Task: Create new Company, with domain: 'oxford.ac.uk' and type: 'Vendor'. Add new contact for this company, with mail Id: 'Vaani18Cox@oxford.ac.uk', First Name: Vaani, Last name:  Cox, Job Title: 'IT Project Manager', Phone Number: '(512) 555-5683'. Change life cycle stage to  Lead and lead status to  In Progress. Logged in from softage.4@softage.net
Action: Mouse moved to (97, 63)
Screenshot: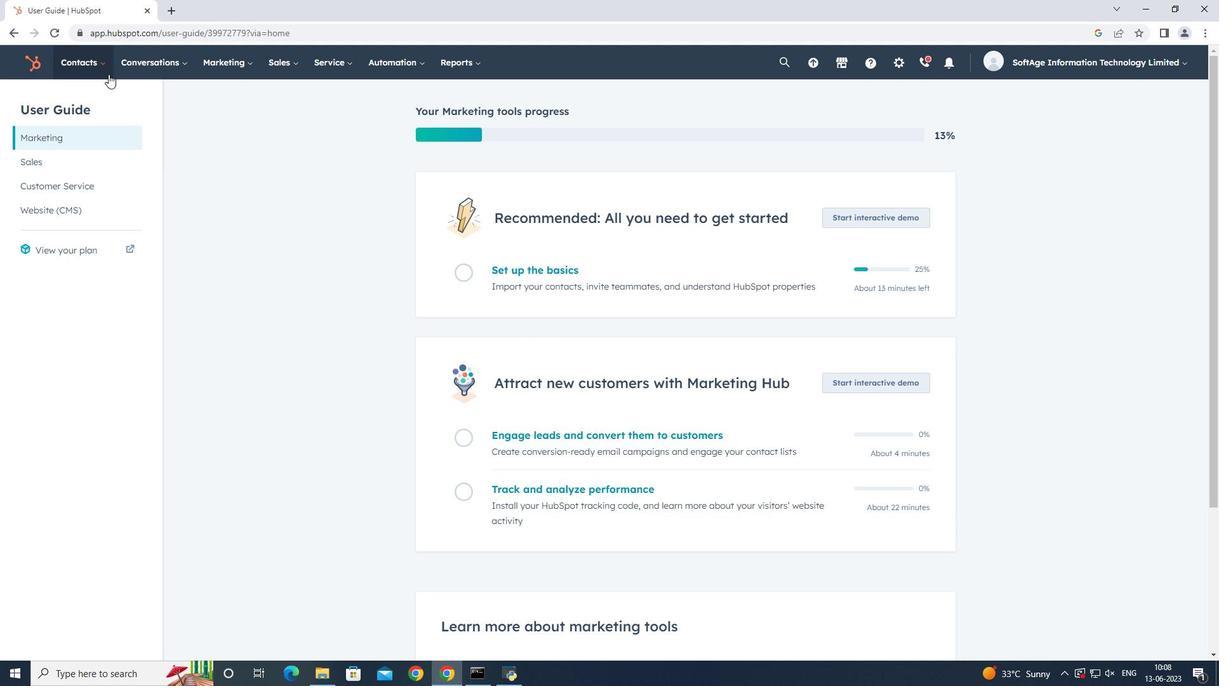 
Action: Mouse pressed left at (97, 63)
Screenshot: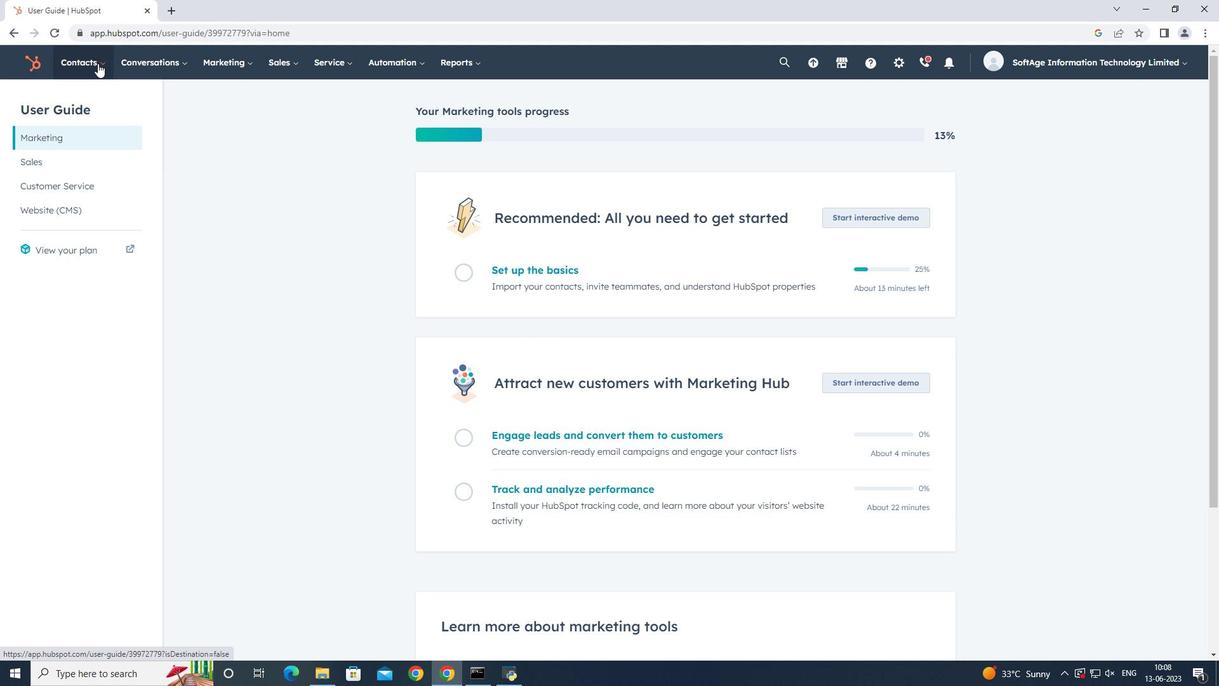 
Action: Mouse moved to (107, 116)
Screenshot: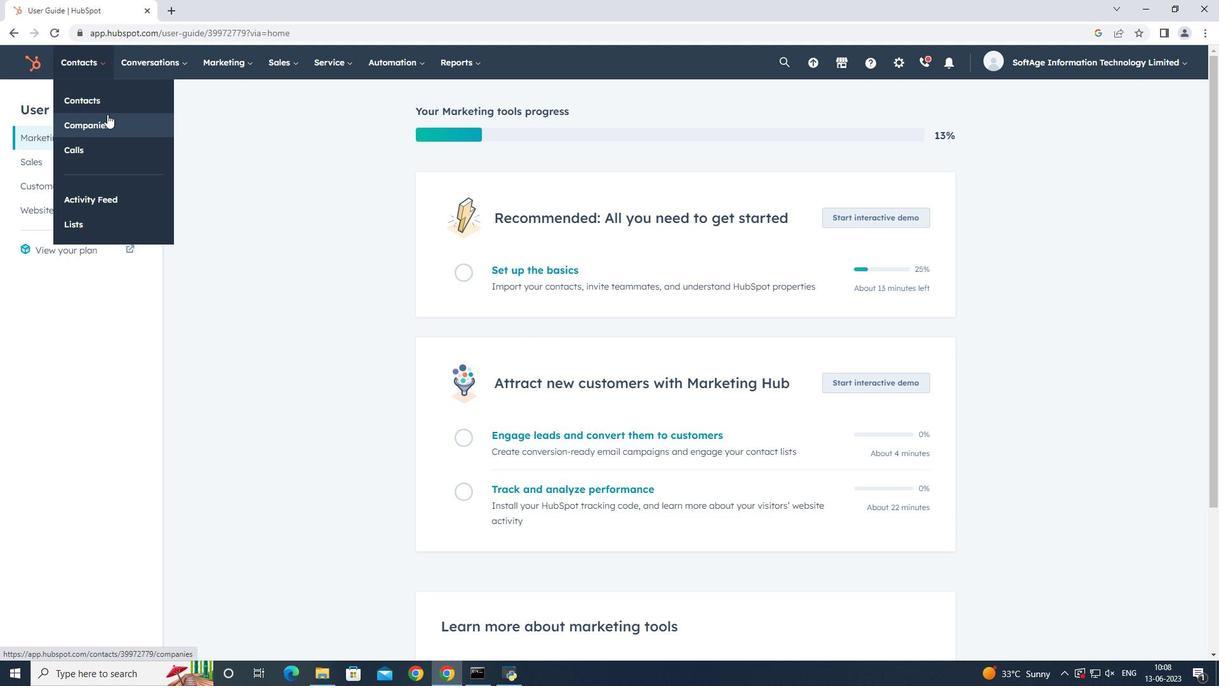 
Action: Mouse pressed left at (107, 116)
Screenshot: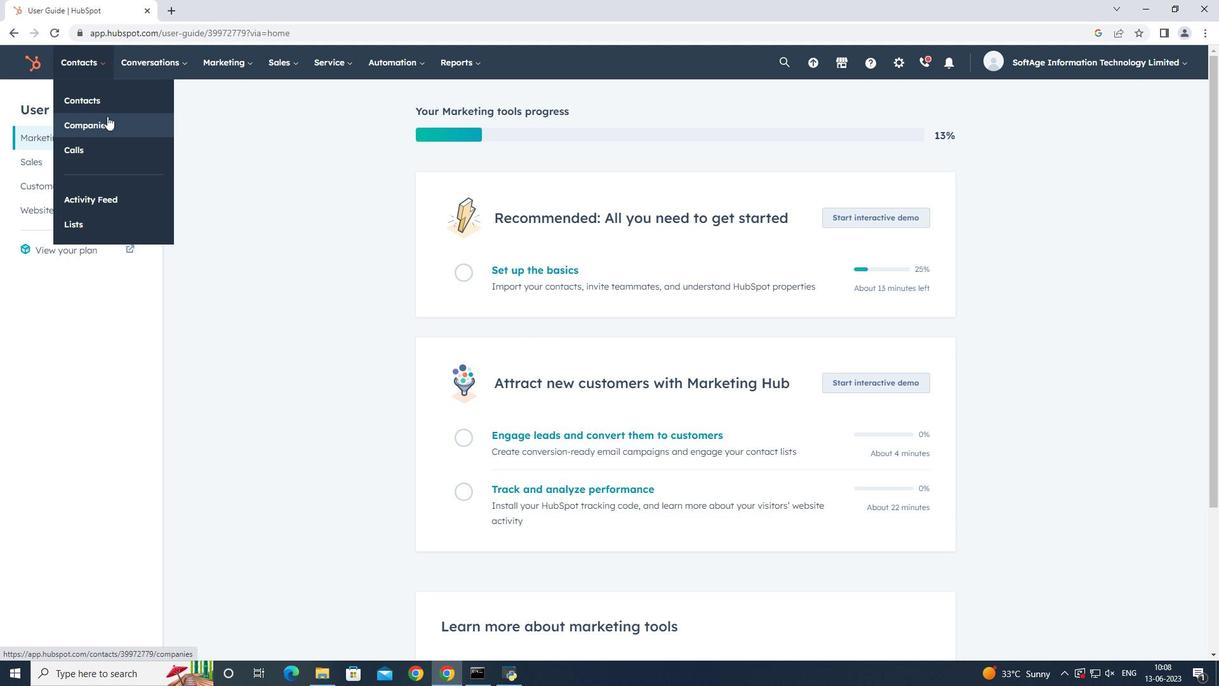 
Action: Mouse moved to (1139, 112)
Screenshot: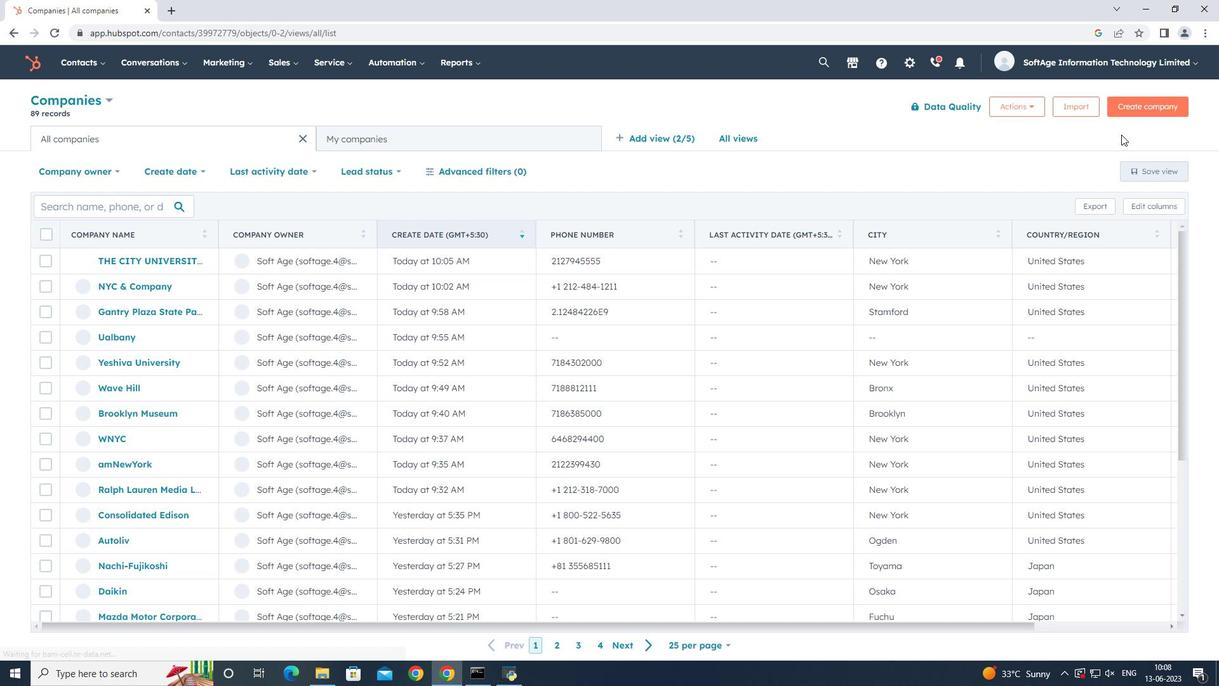 
Action: Mouse pressed left at (1139, 112)
Screenshot: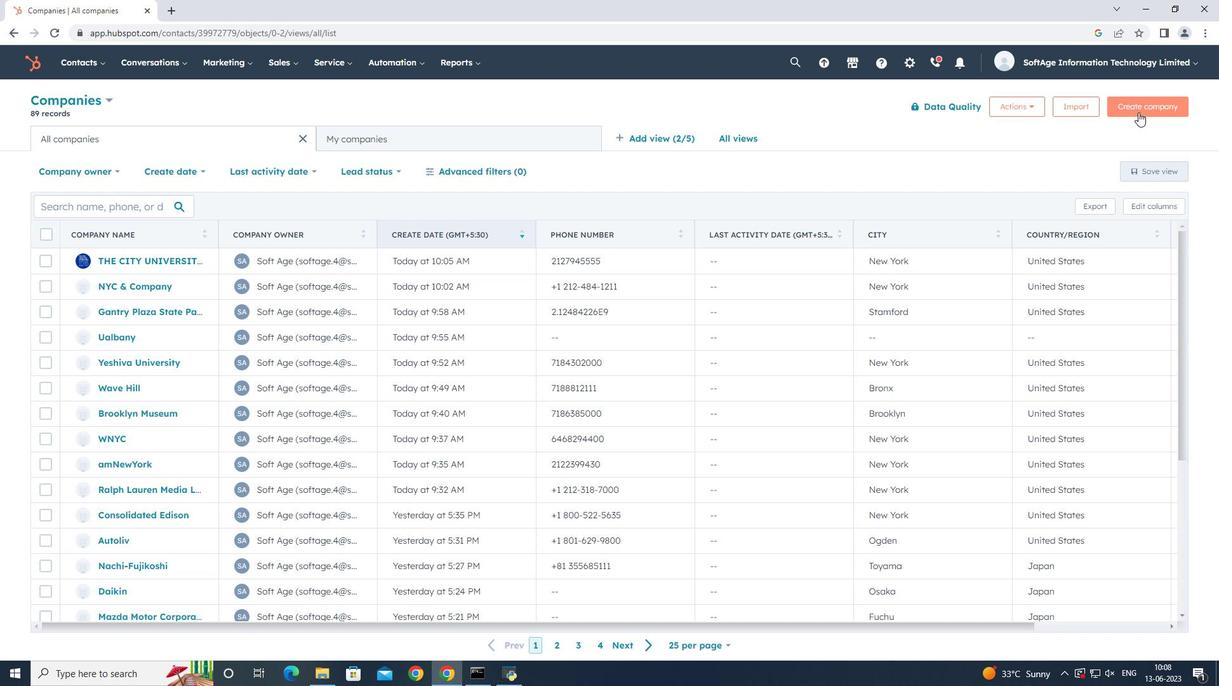 
Action: Mouse moved to (1055, 156)
Screenshot: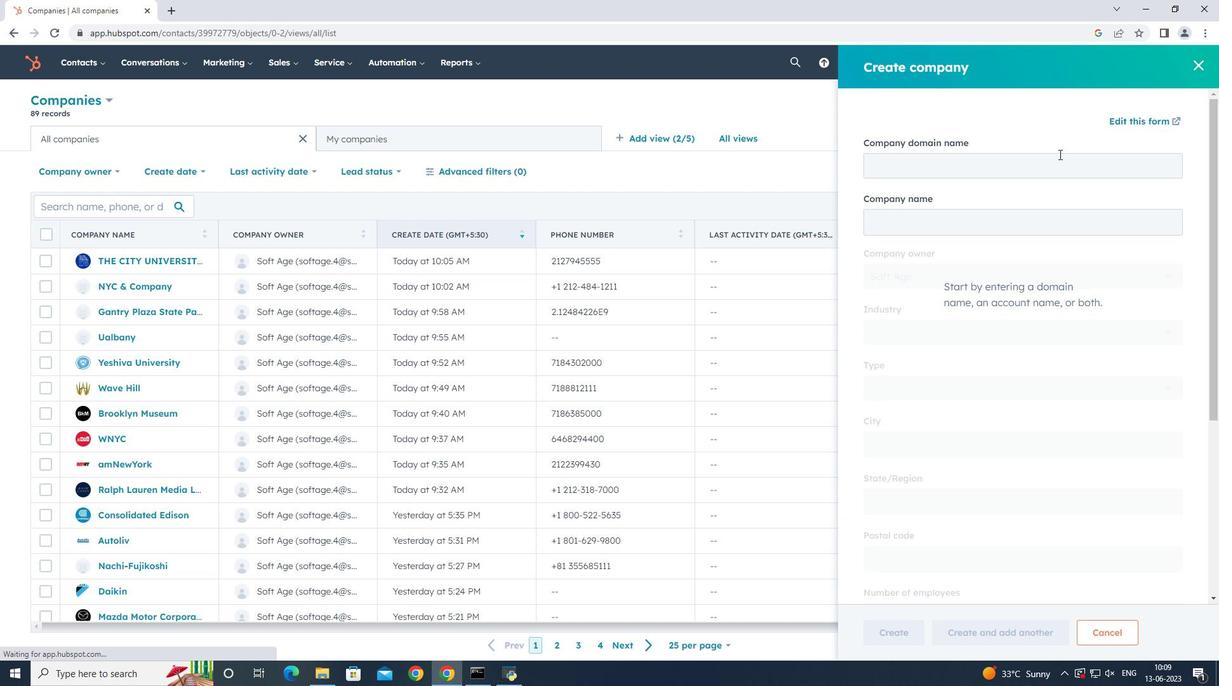 
Action: Mouse pressed left at (1055, 156)
Screenshot: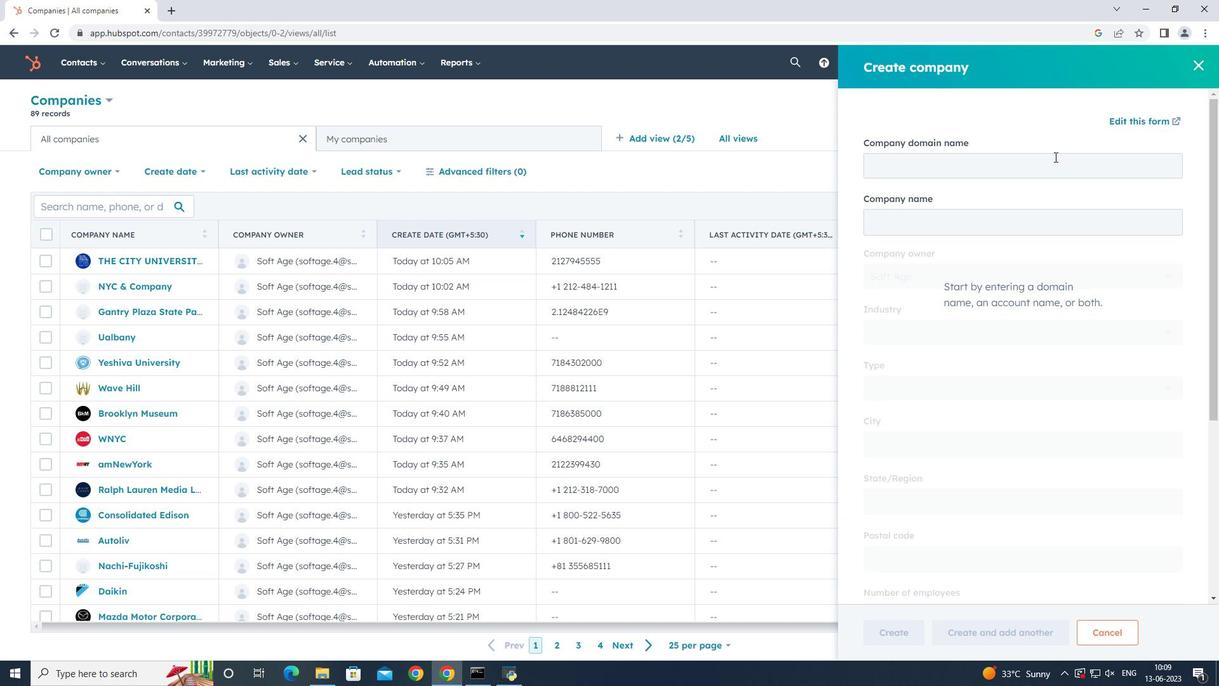 
Action: Key pressed oxford.ac.uk
Screenshot: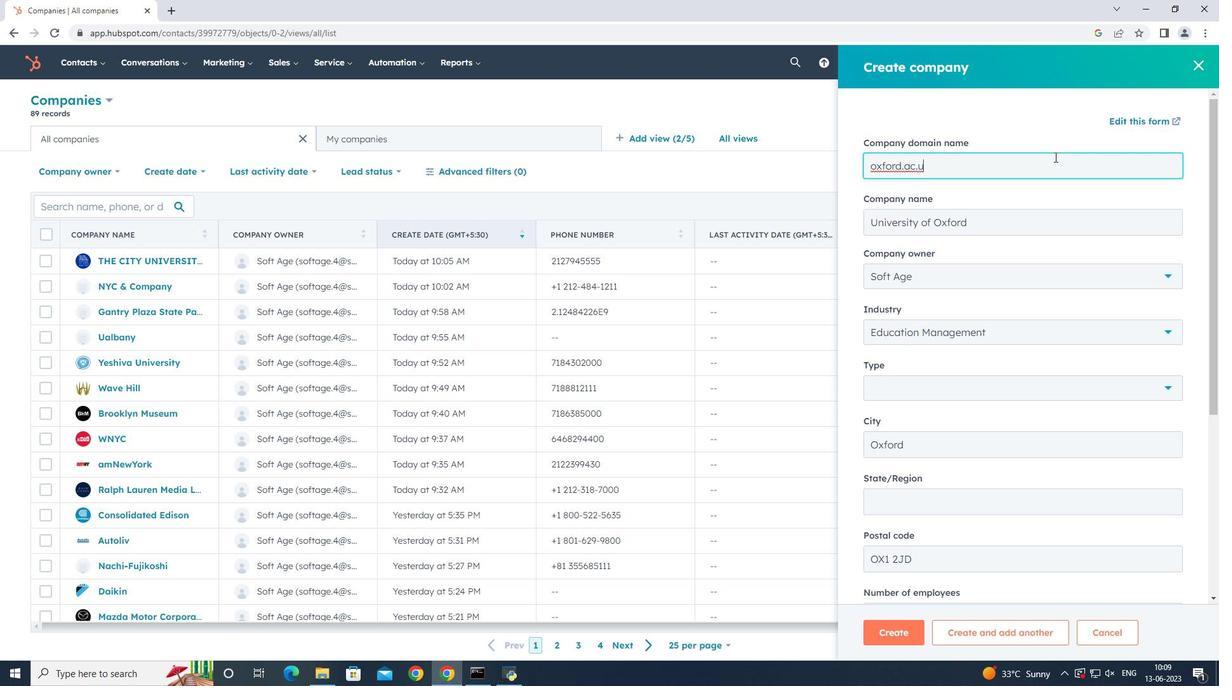 
Action: Mouse moved to (1041, 388)
Screenshot: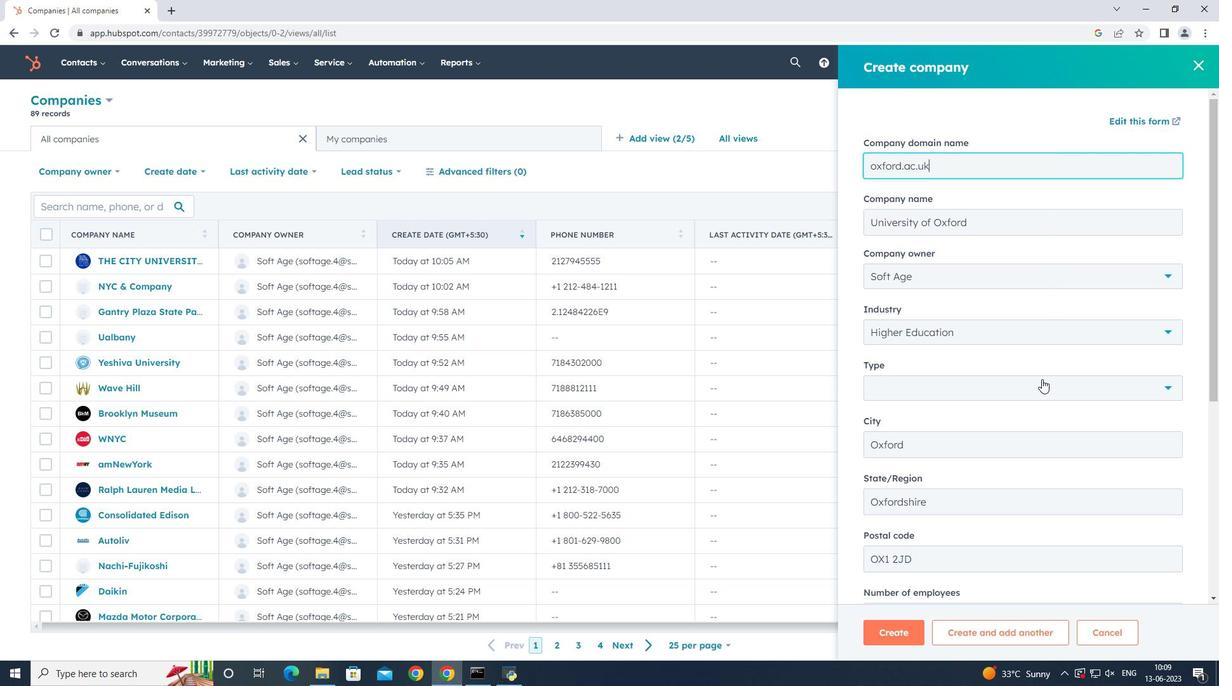 
Action: Mouse pressed left at (1041, 388)
Screenshot: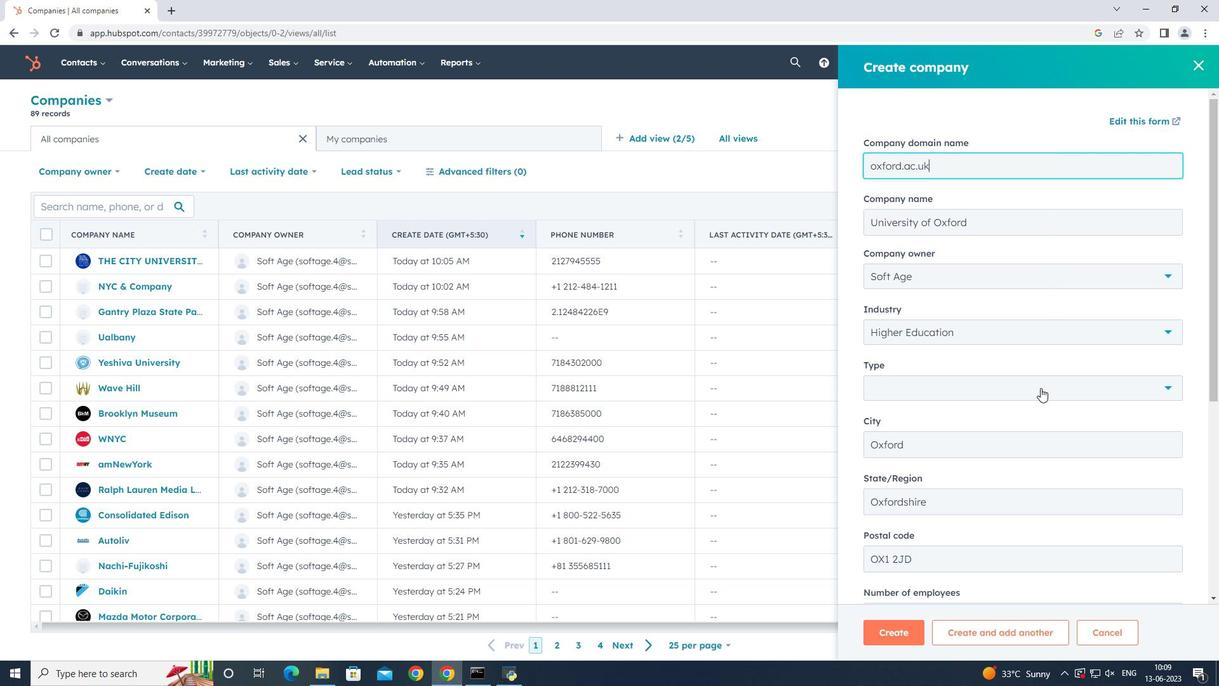 
Action: Mouse moved to (1011, 519)
Screenshot: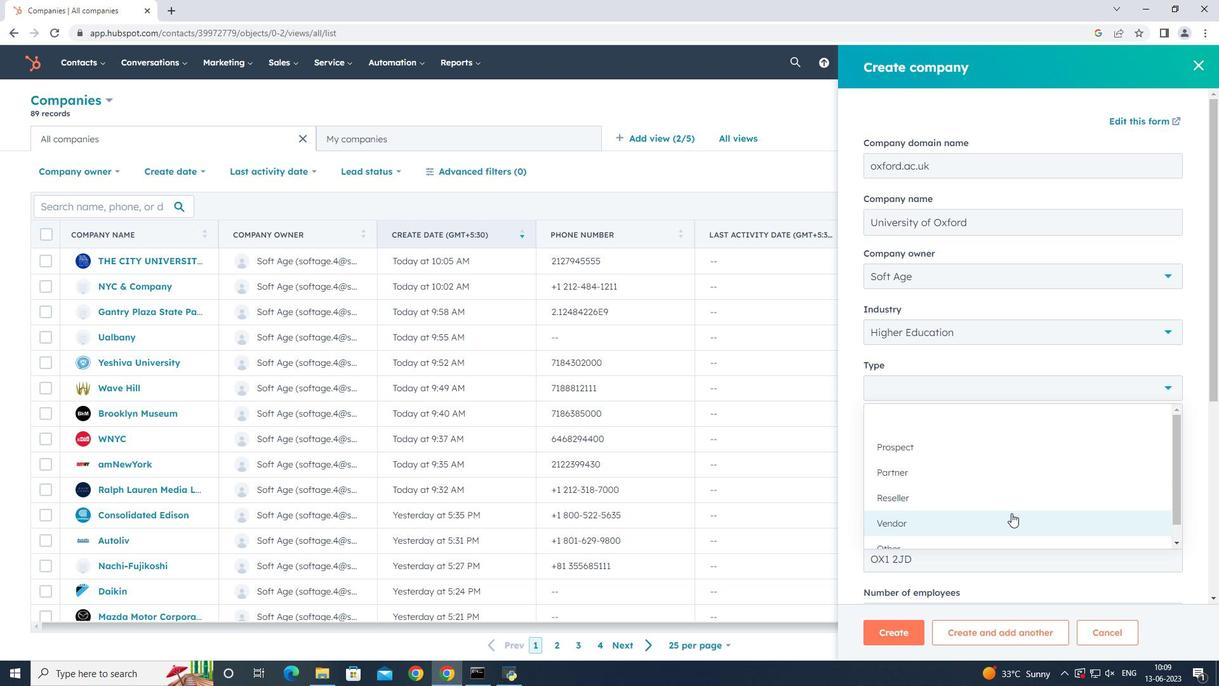 
Action: Mouse pressed left at (1011, 519)
Screenshot: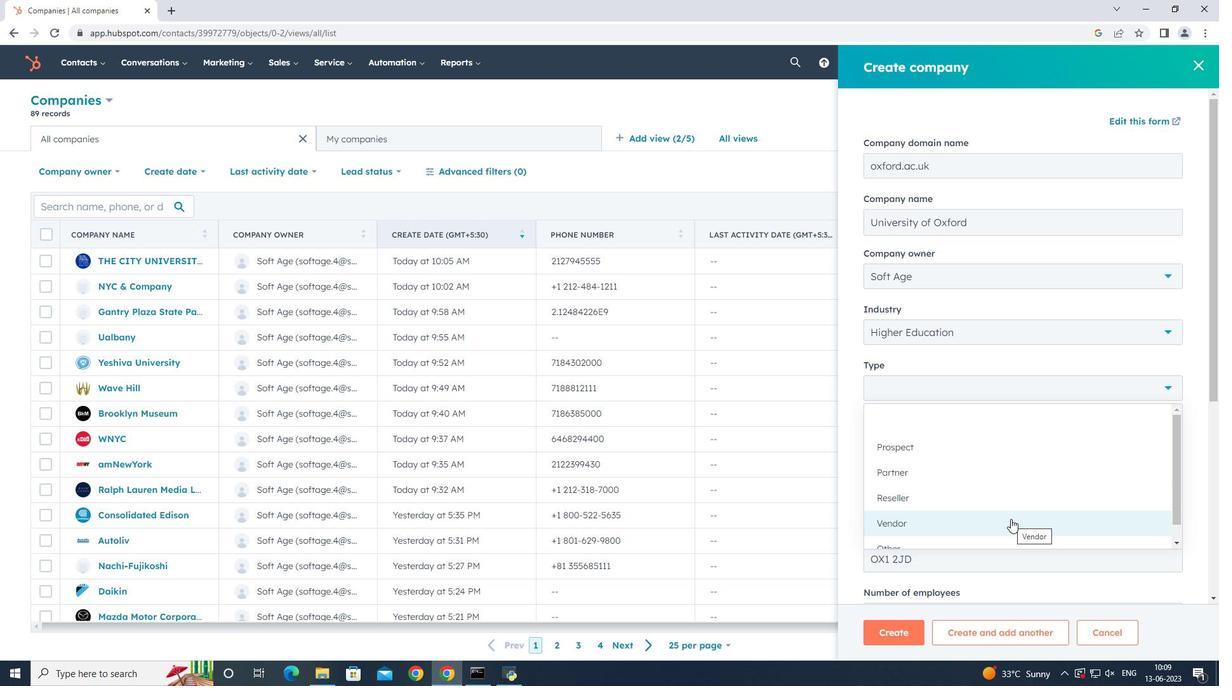 
Action: Mouse scrolled (1011, 518) with delta (0, 0)
Screenshot: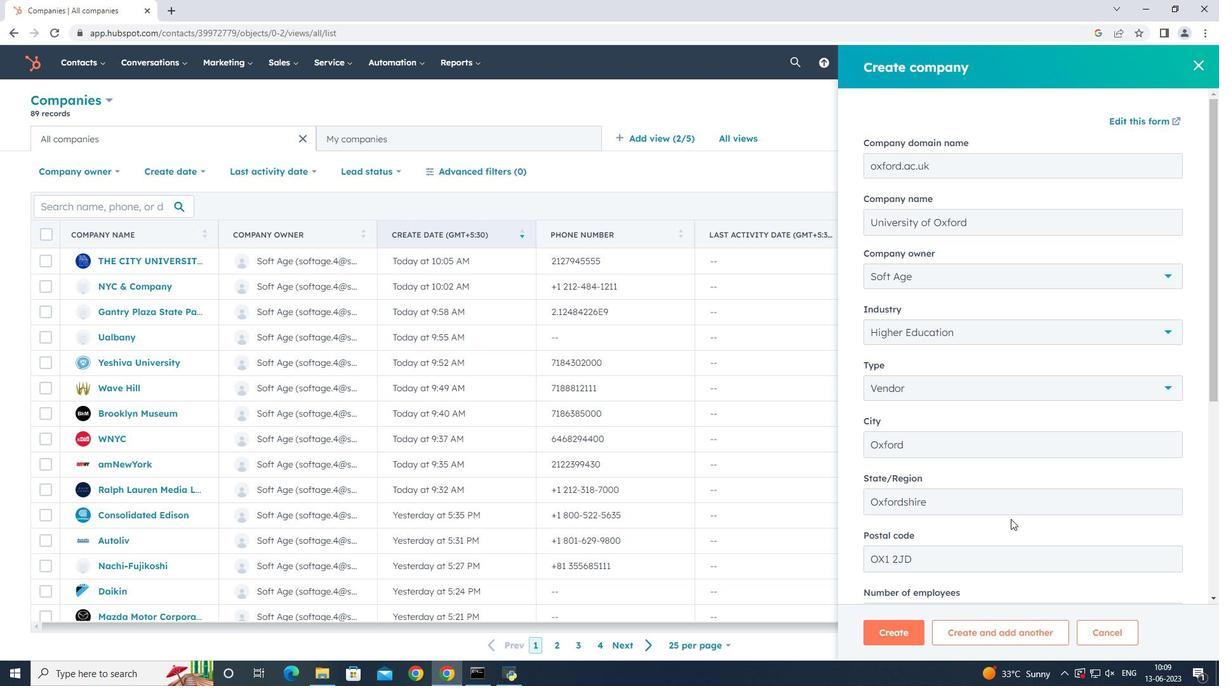 
Action: Mouse scrolled (1011, 518) with delta (0, 0)
Screenshot: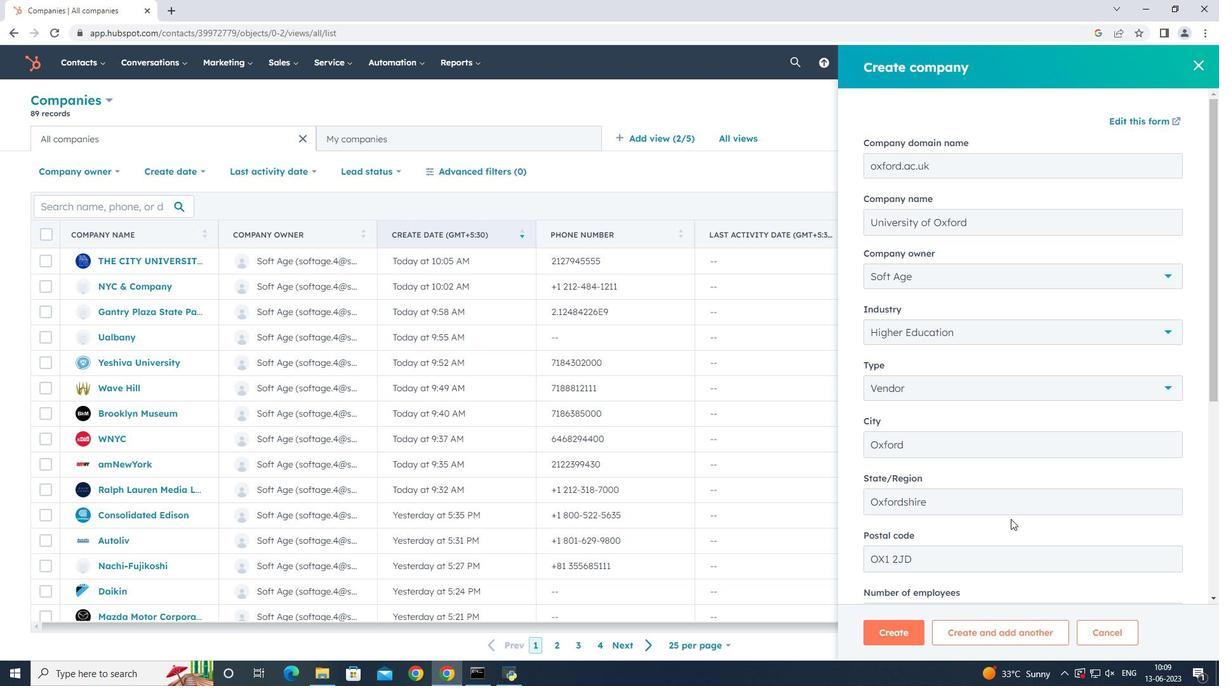
Action: Mouse scrolled (1011, 518) with delta (0, 0)
Screenshot: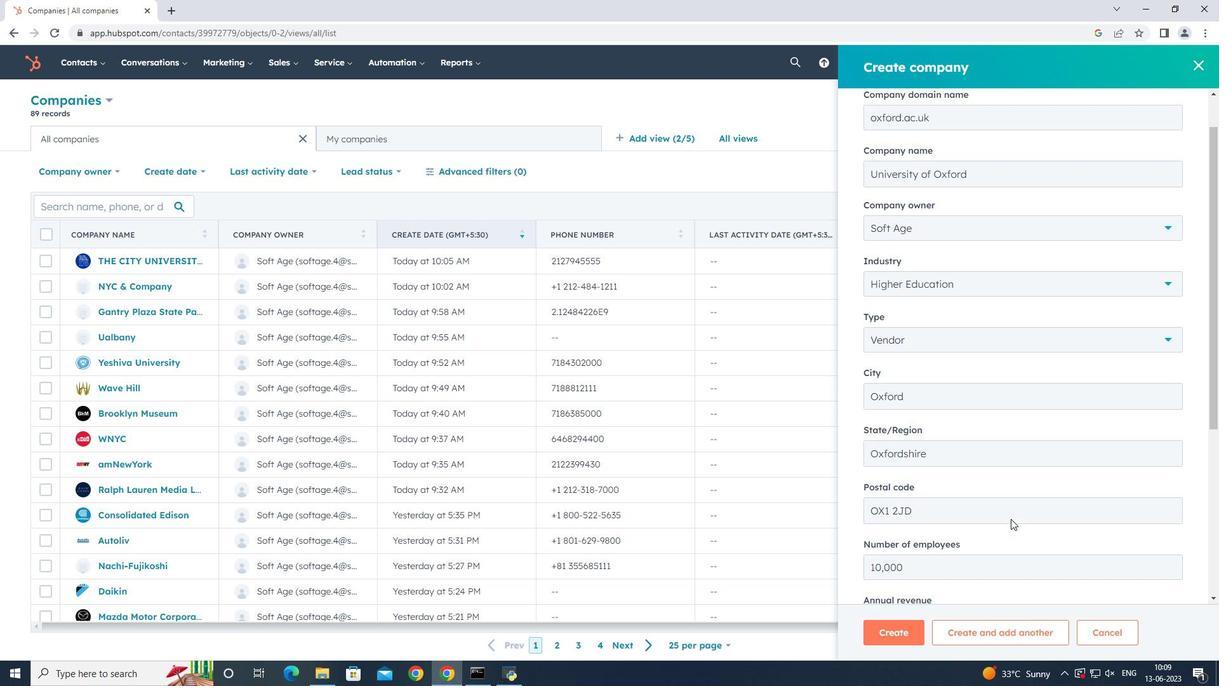 
Action: Mouse scrolled (1011, 518) with delta (0, 0)
Screenshot: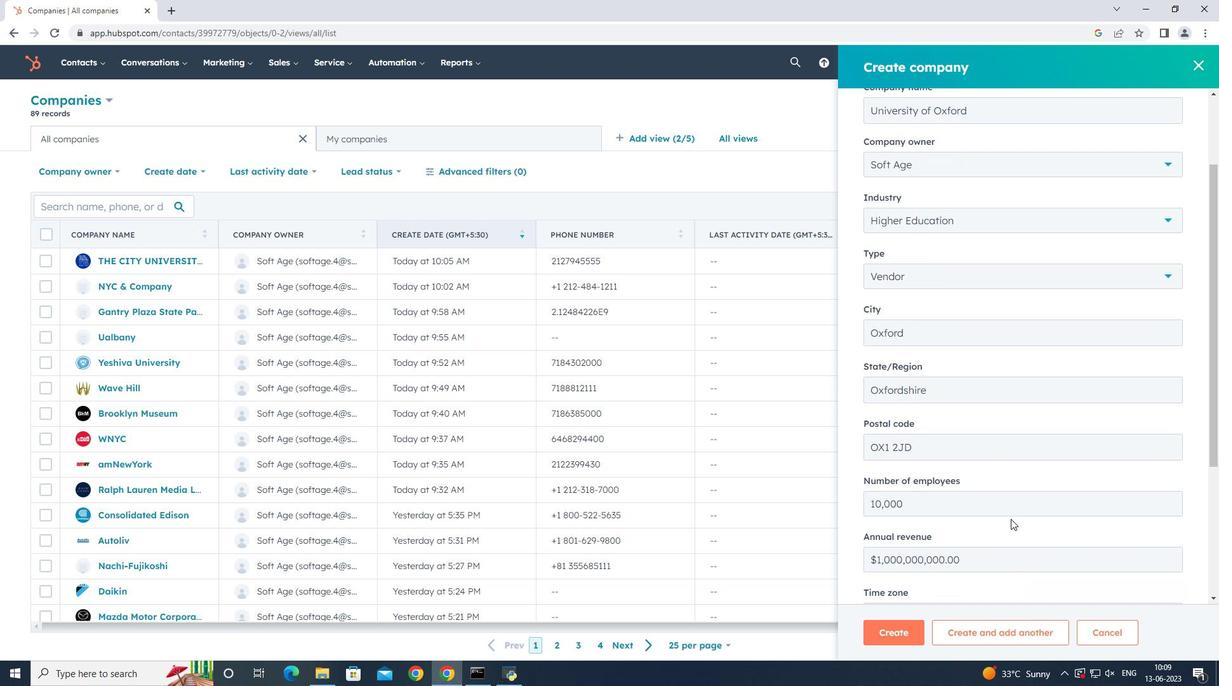 
Action: Mouse scrolled (1011, 518) with delta (0, 0)
Screenshot: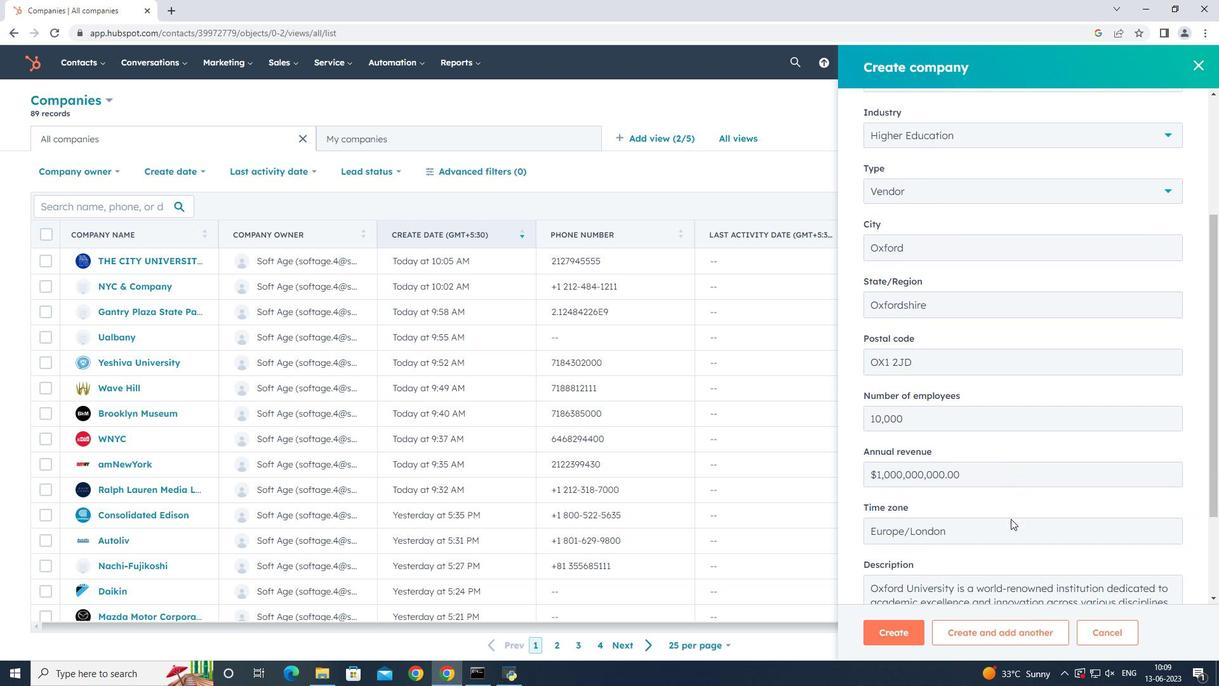 
Action: Mouse moved to (998, 535)
Screenshot: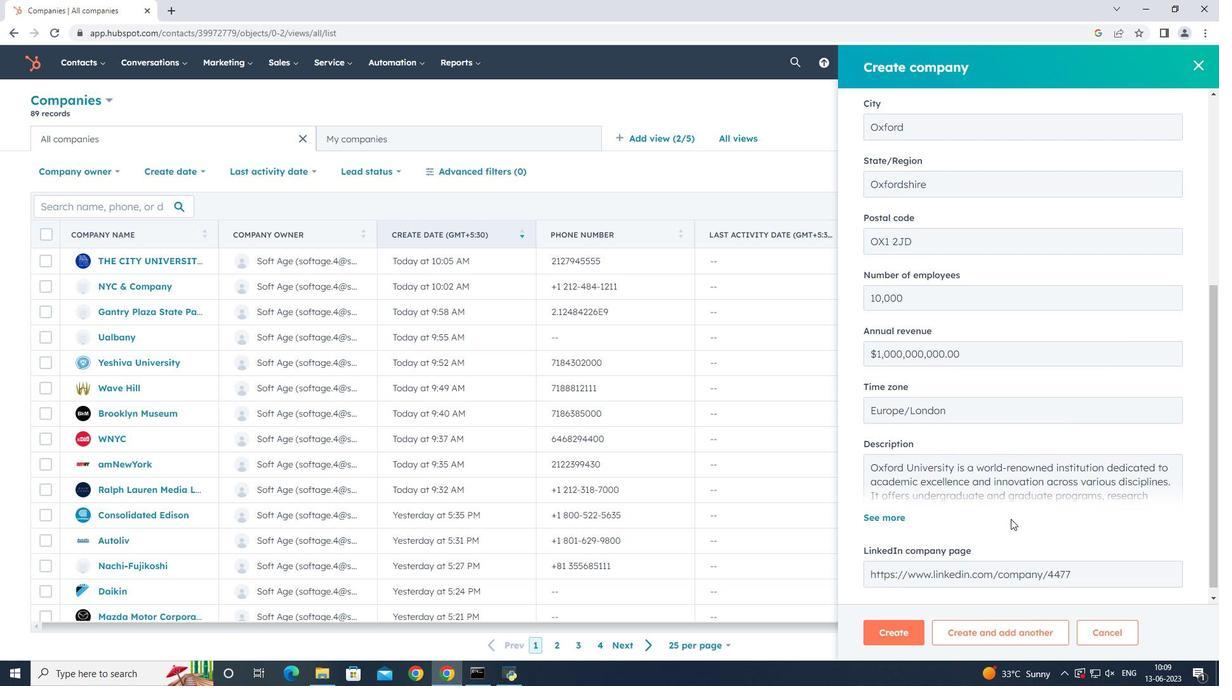 
Action: Mouse scrolled (998, 534) with delta (0, 0)
Screenshot: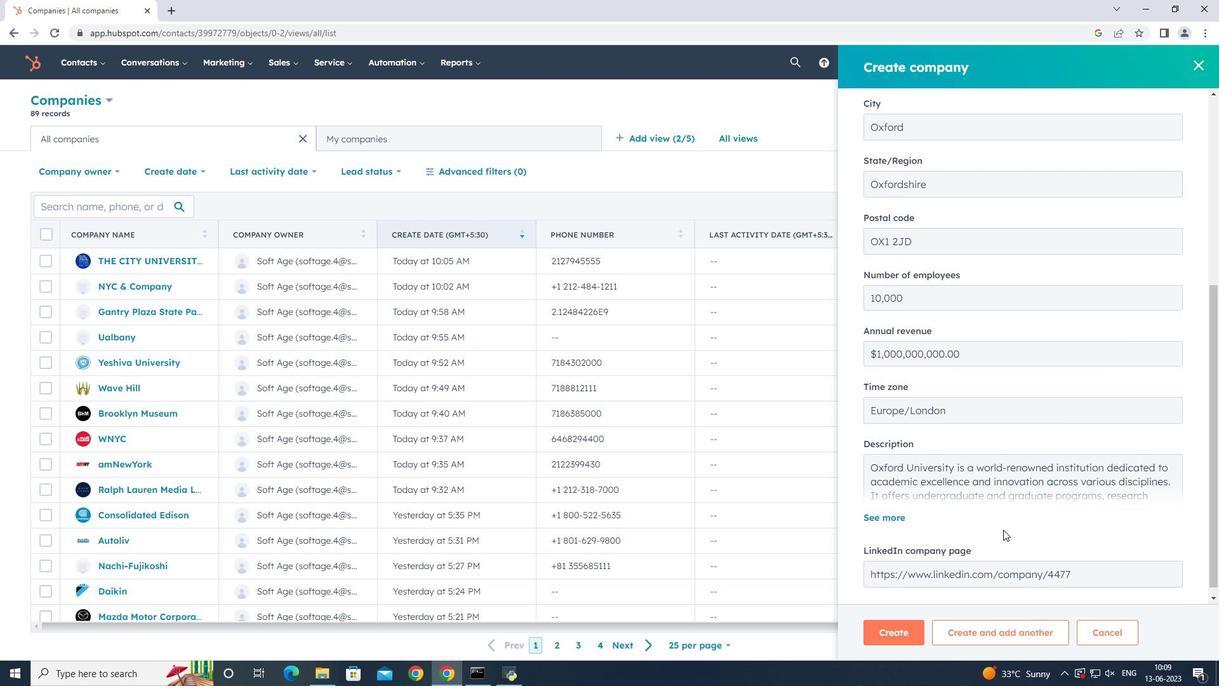 
Action: Mouse moved to (997, 536)
Screenshot: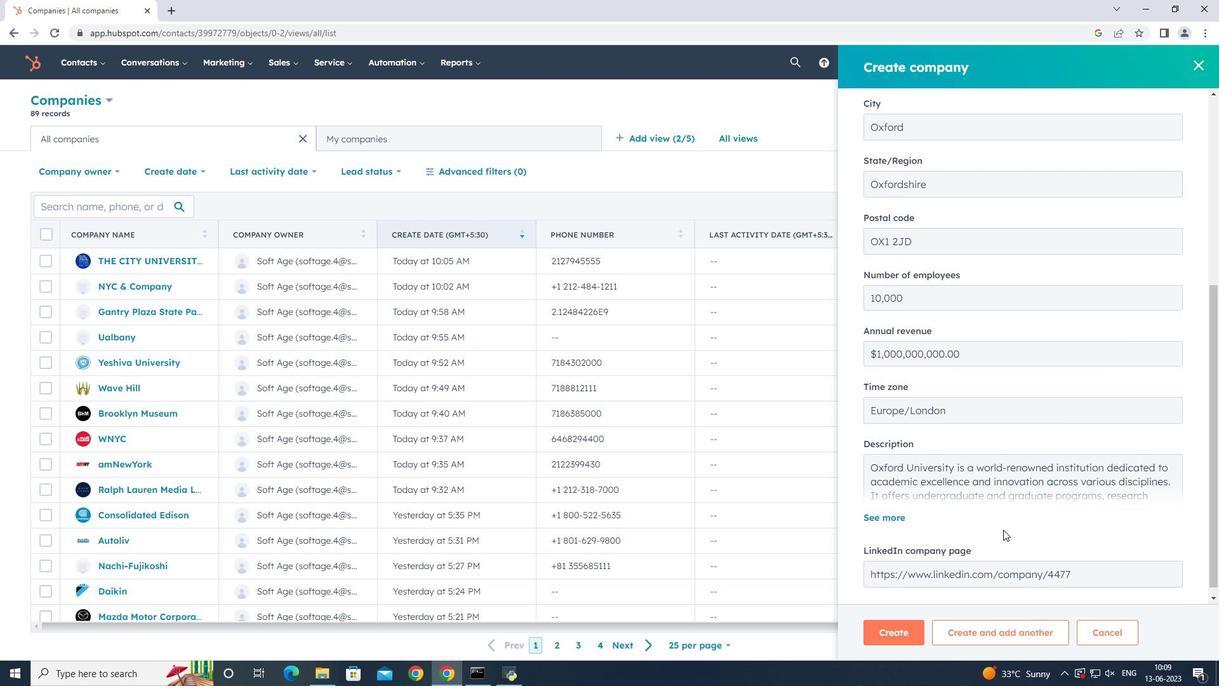 
Action: Mouse scrolled (997, 535) with delta (0, 0)
Screenshot: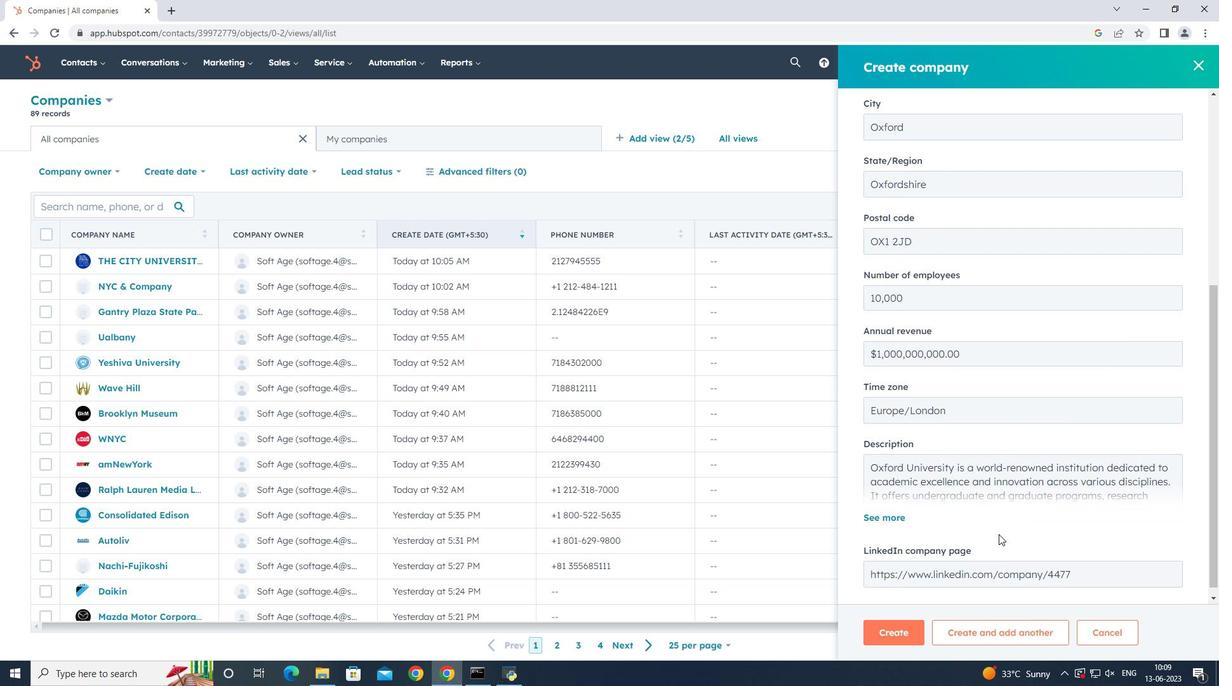 
Action: Mouse moved to (915, 630)
Screenshot: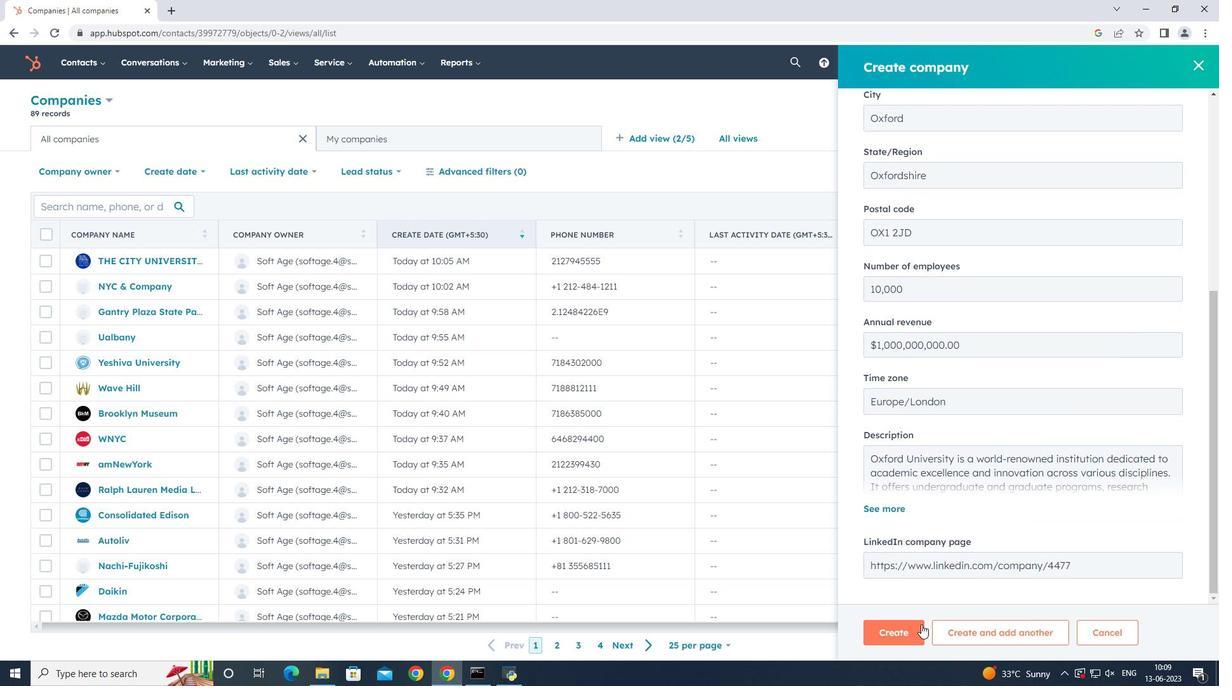 
Action: Mouse pressed left at (915, 630)
Screenshot: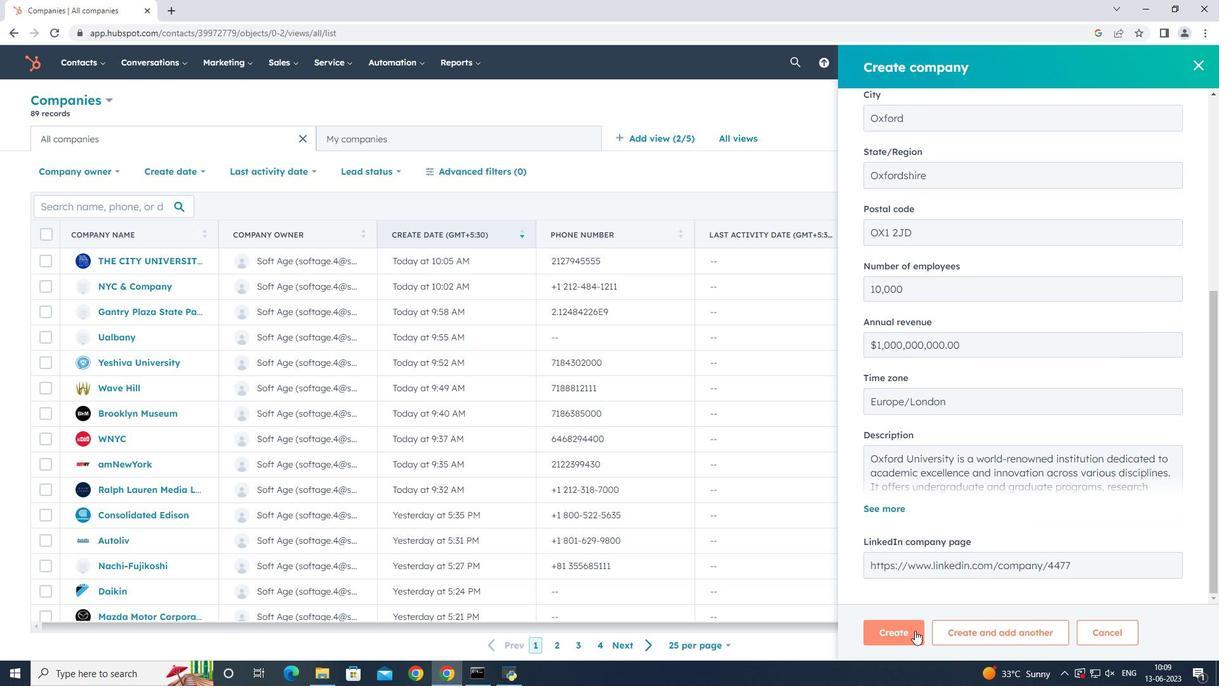 
Action: Mouse moved to (863, 409)
Screenshot: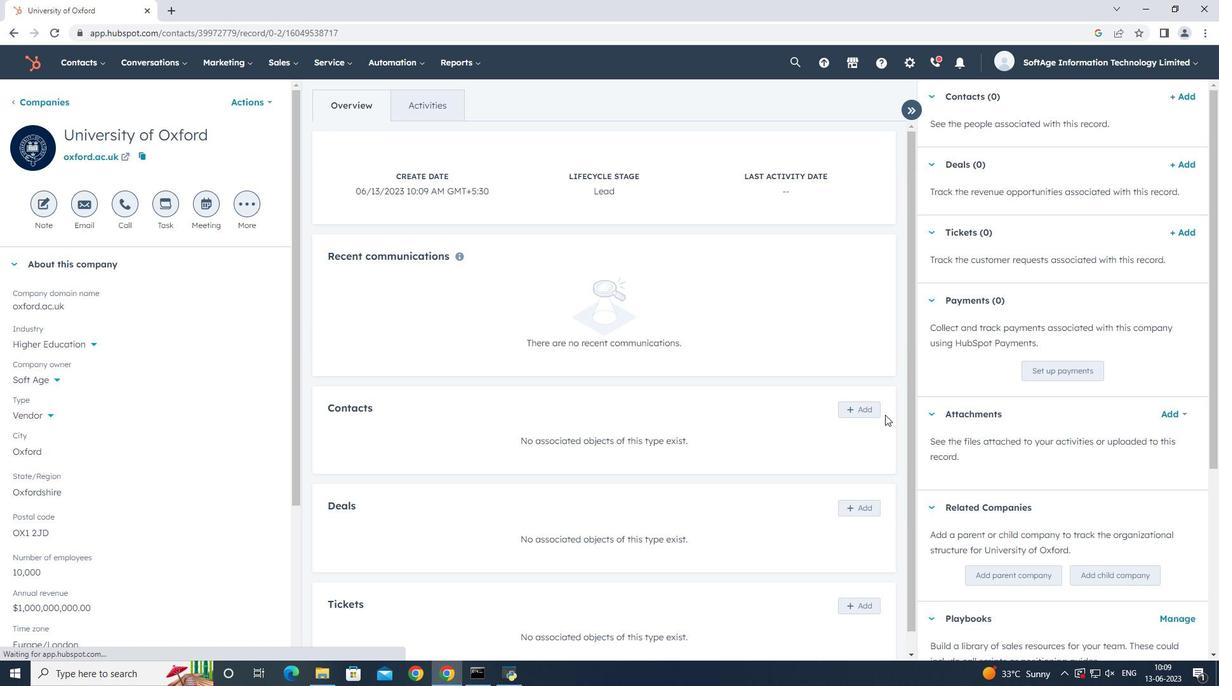
Action: Mouse pressed left at (863, 409)
Screenshot: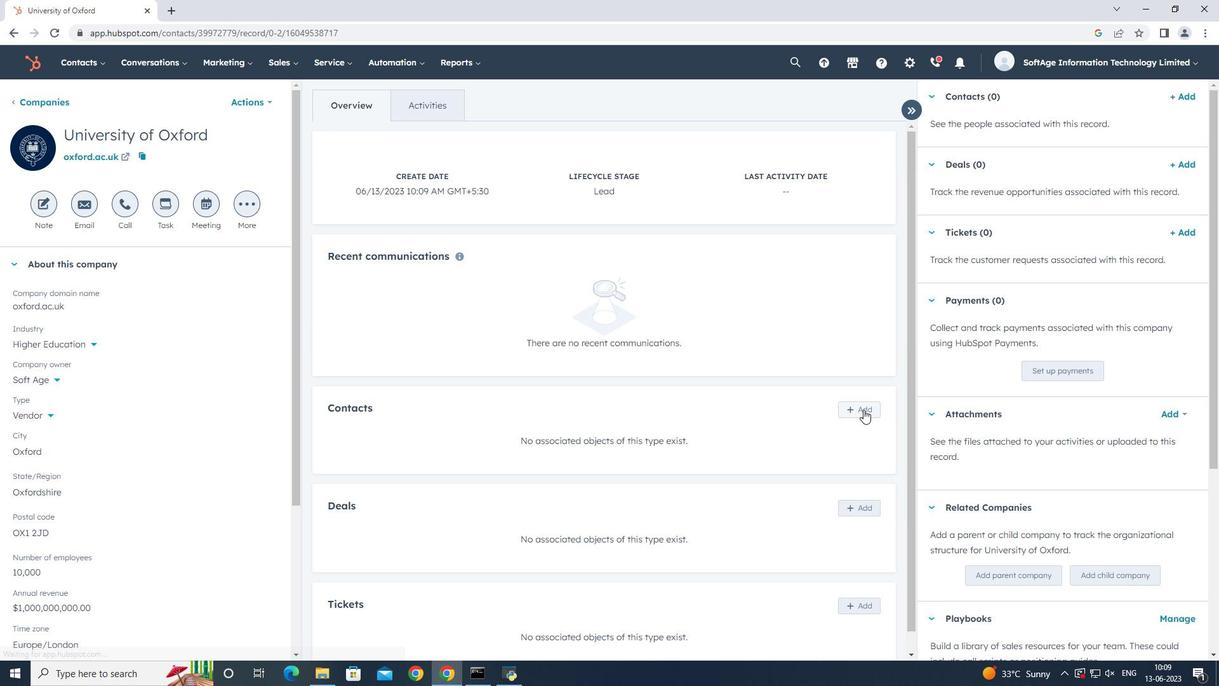 
Action: Mouse moved to (932, 132)
Screenshot: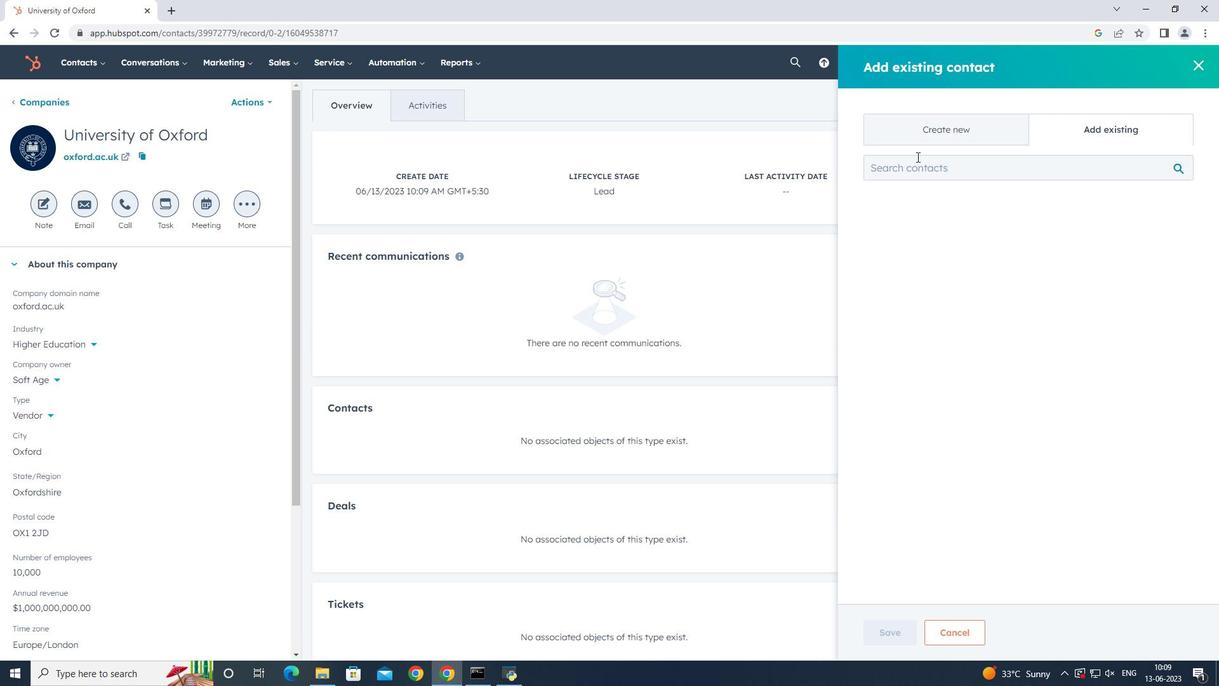 
Action: Mouse pressed left at (932, 132)
Screenshot: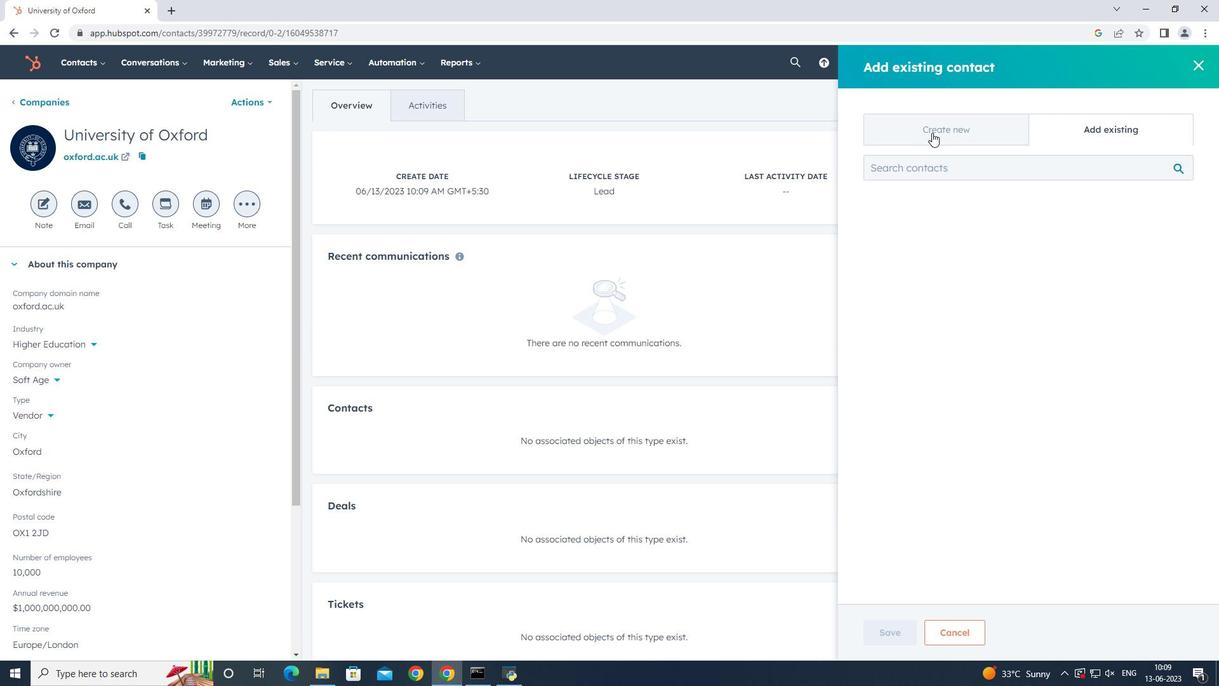 
Action: Mouse moved to (970, 200)
Screenshot: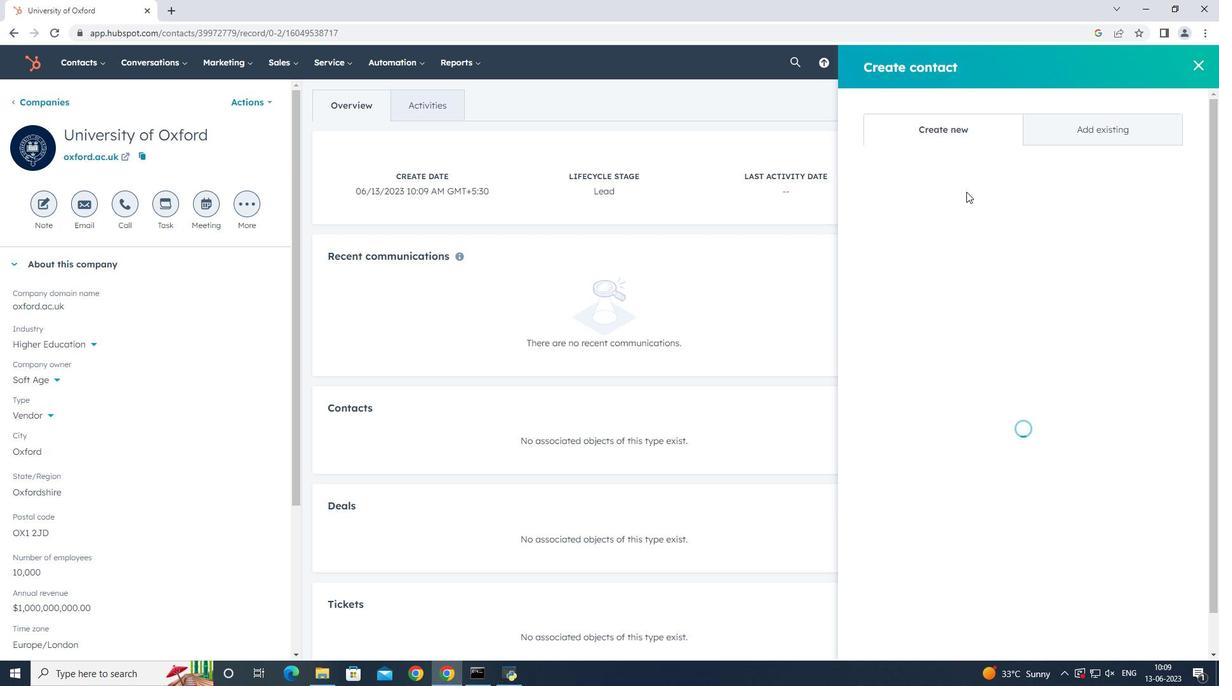 
Action: Mouse pressed left at (970, 200)
Screenshot: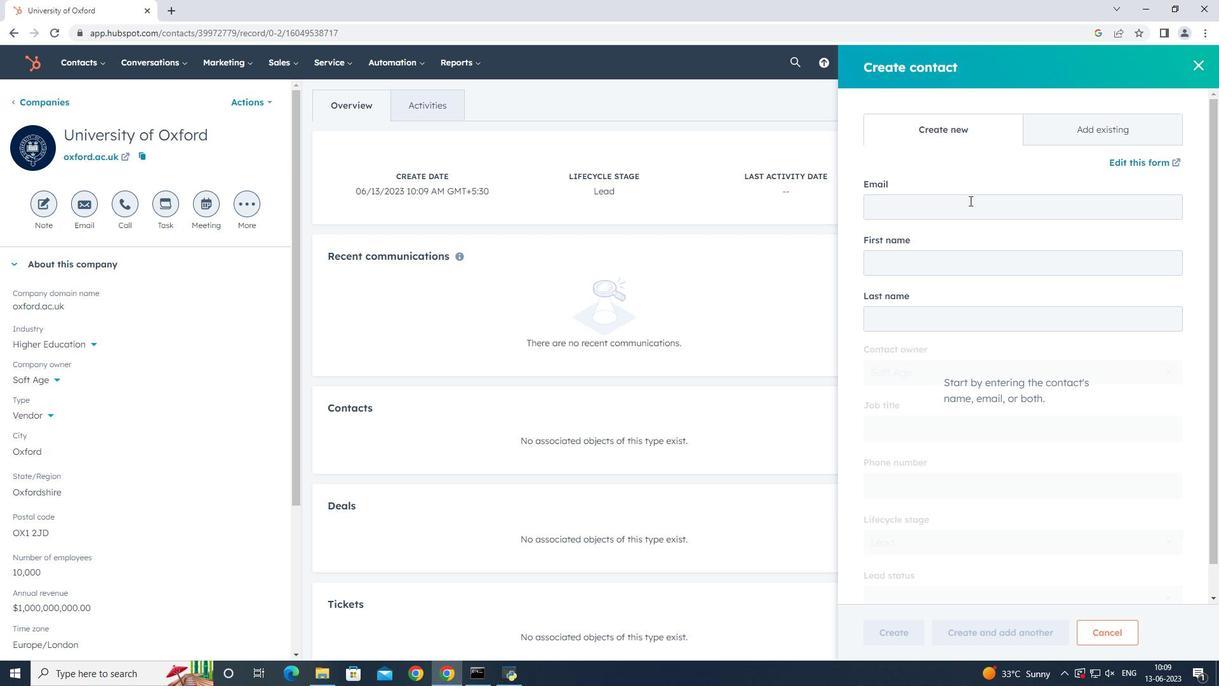 
Action: Key pressed <Key.shift><Key.shift><Key.shift><Key.shift><Key.shift>Vaani18<Key.shift>Cox<Key.shift>@oxford.ac.uk
Screenshot: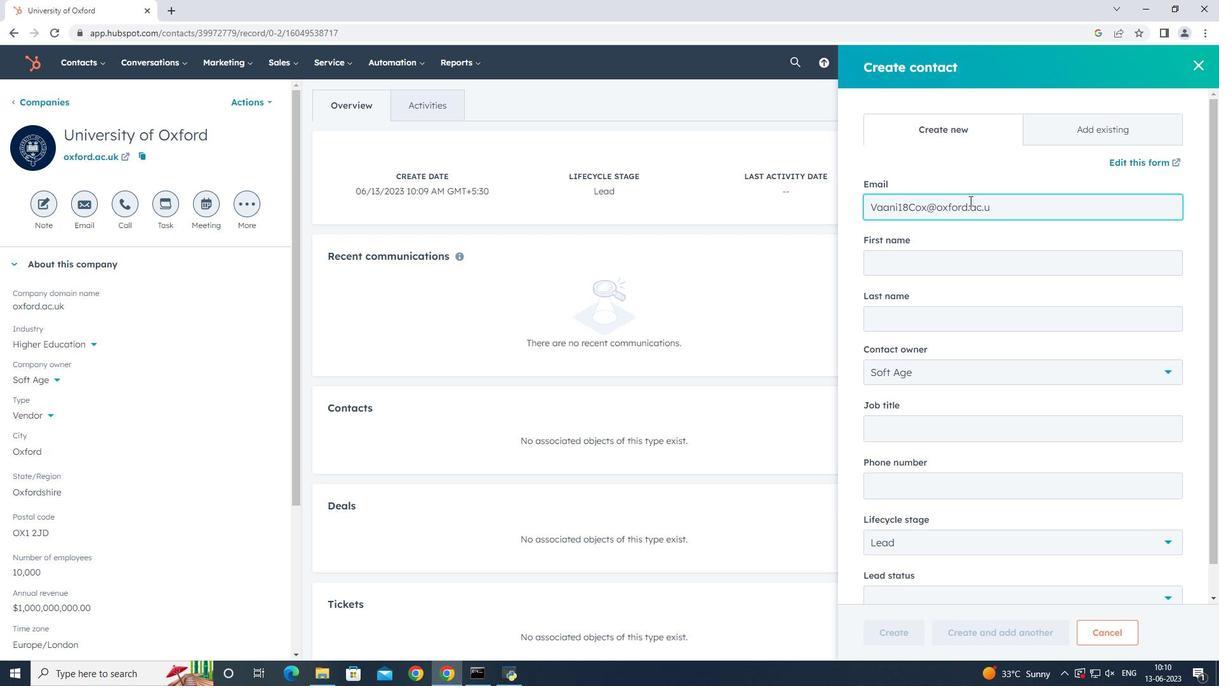 
Action: Mouse moved to (987, 264)
Screenshot: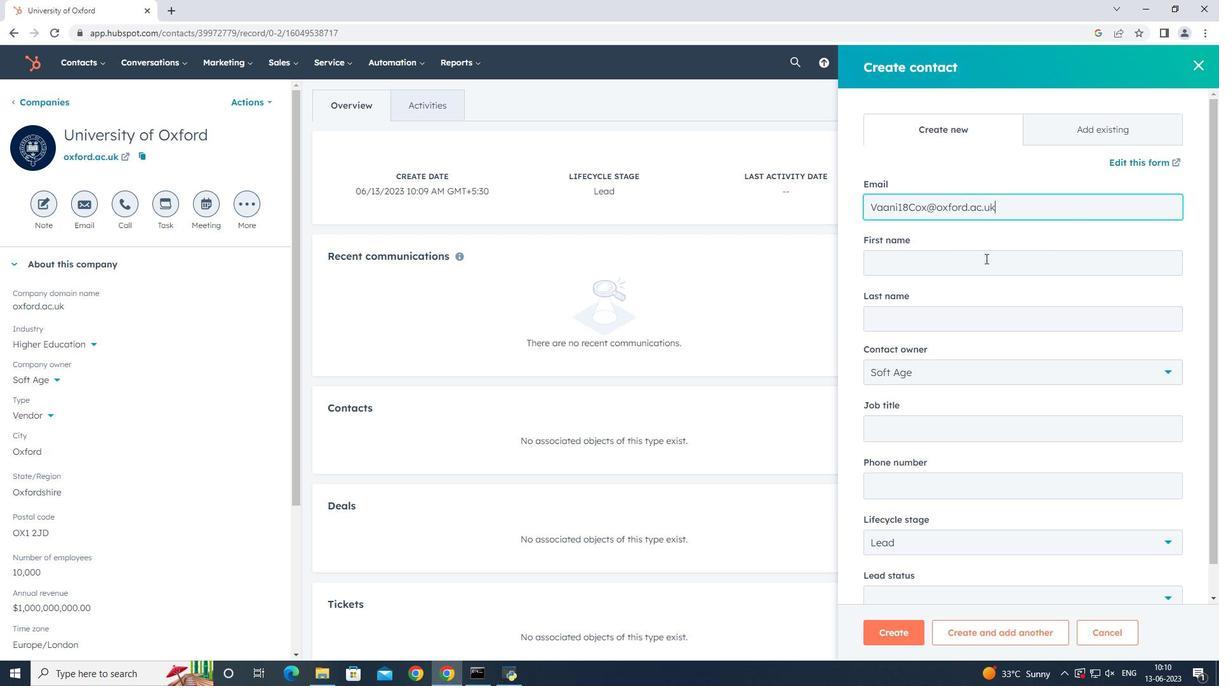 
Action: Mouse pressed left at (987, 264)
Screenshot: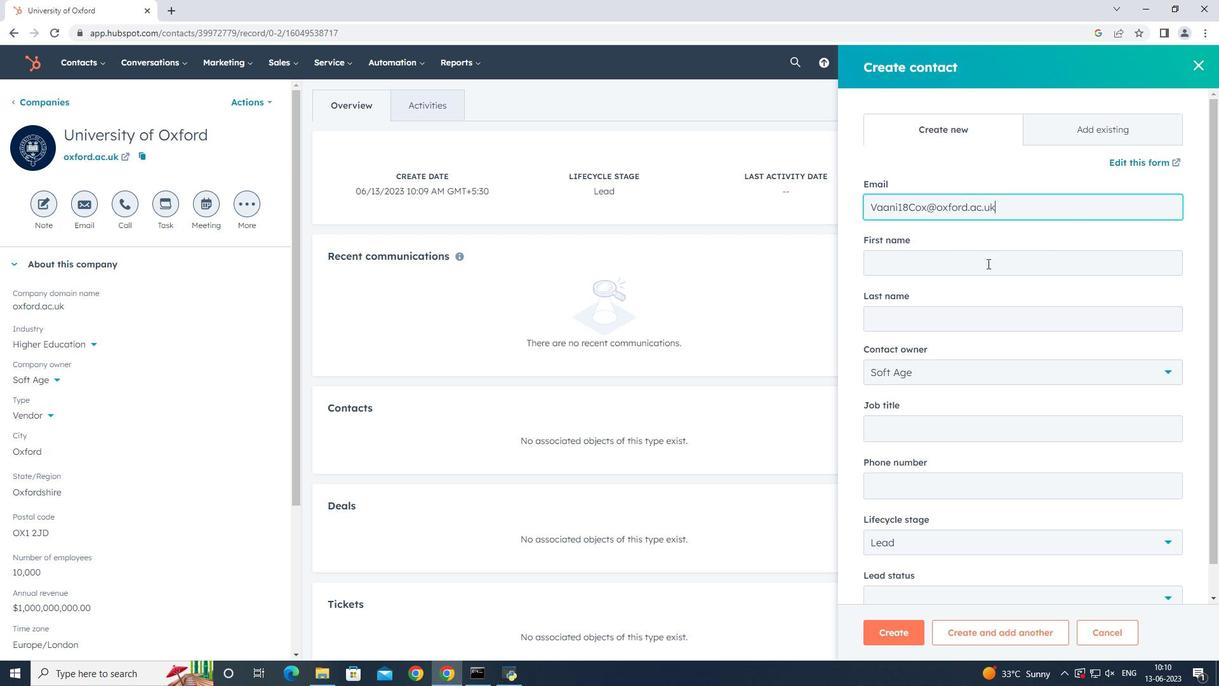 
Action: Key pressed <Key.shift><Key.shift>Vaani<Key.tab><Key.shift><Key.shift><Key.shift><Key.shift><Key.shift>Cox
Screenshot: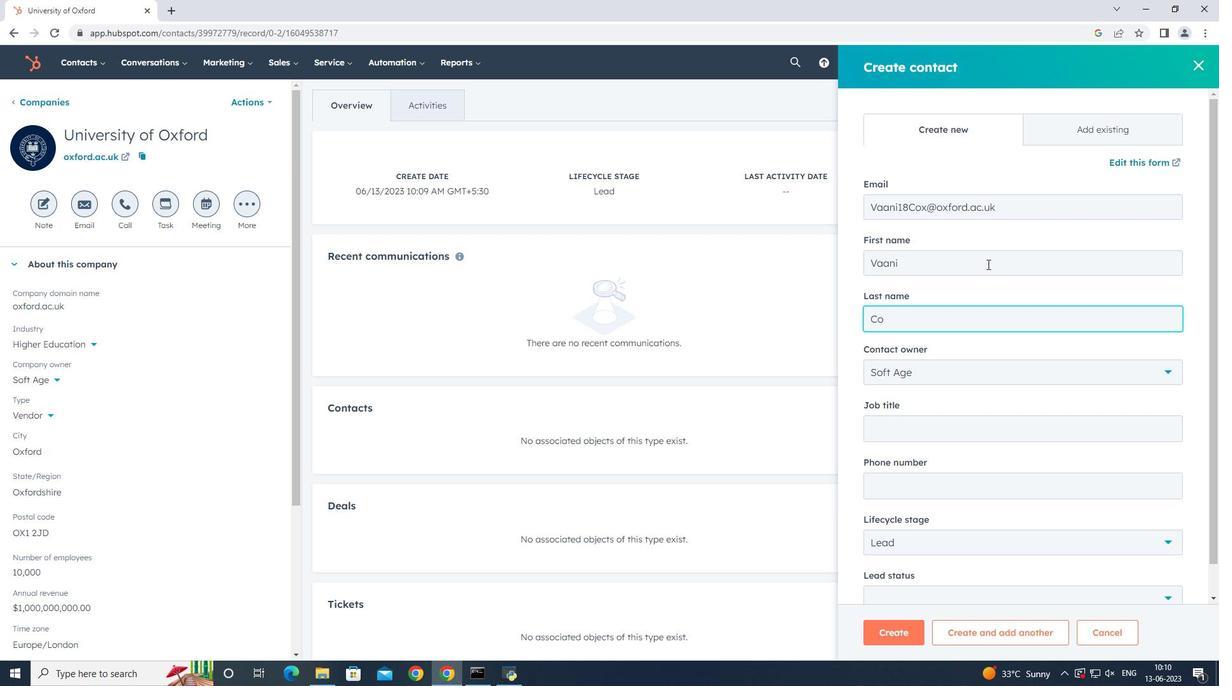 
Action: Mouse moved to (999, 427)
Screenshot: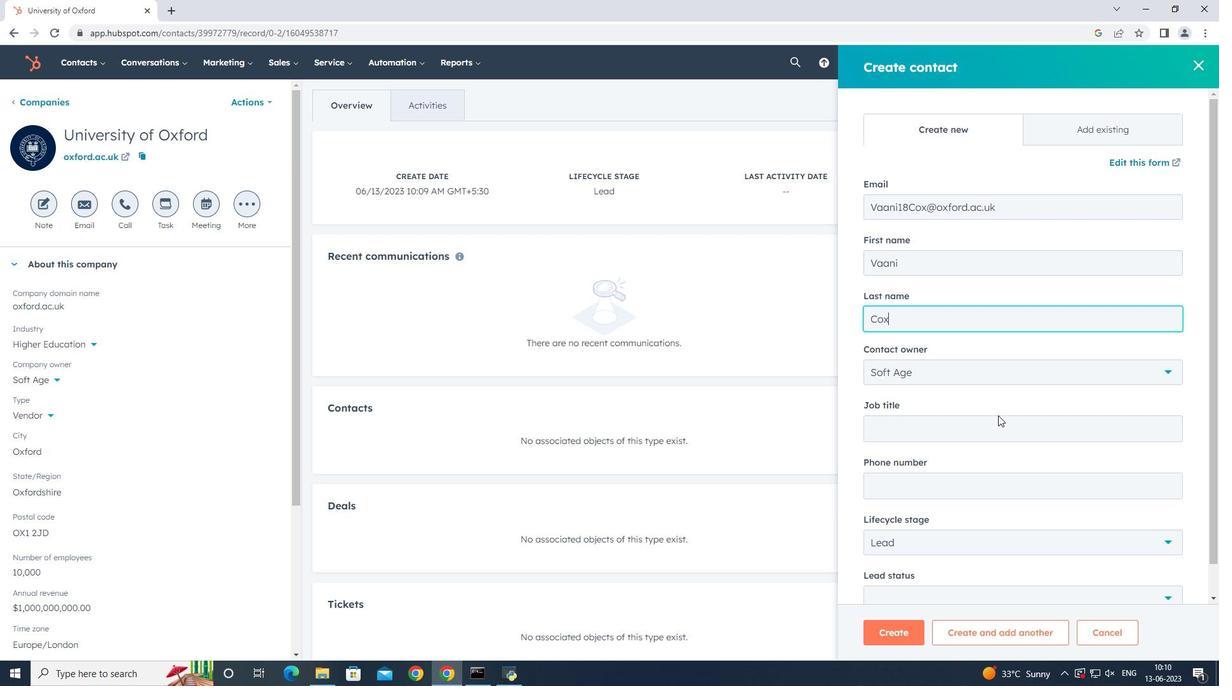 
Action: Mouse pressed left at (999, 427)
Screenshot: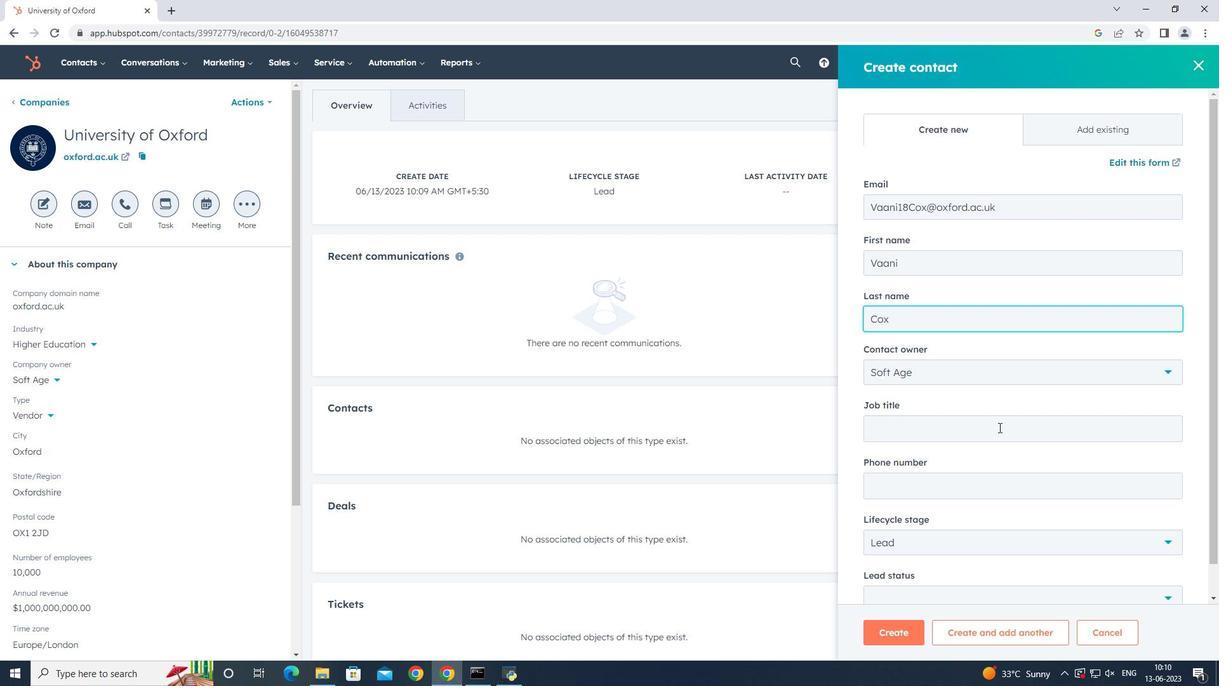 
Action: Key pressed <Key.shift_r><Key.shift_r><Key.shift_r><Key.shift_r>IT<Key.space><Key.shift_r><Key.shift_r><Key.shift_r><Key.shift_r><Key.shift_r><Key.shift_r><Key.shift_r><Key.shift_r><Key.shift_r><Key.shift_r><Key.shift_r><Key.shift_r><Key.shift_r><Key.shift_r><Key.shift_r>Project<Key.space><Key.shift_r><Key.shift_r><Key.shift_r><Key.shift_r><Key.shift_r><Key.shift_r><Key.shift_r>Manager
Screenshot: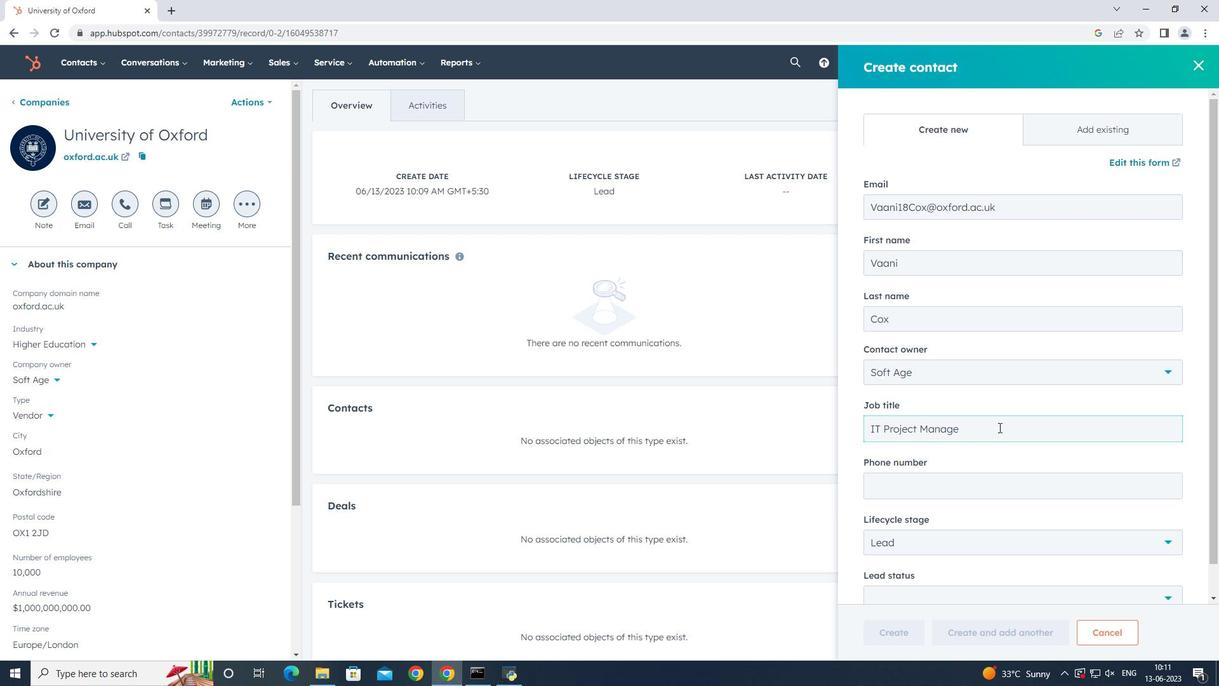 
Action: Mouse moved to (1020, 477)
Screenshot: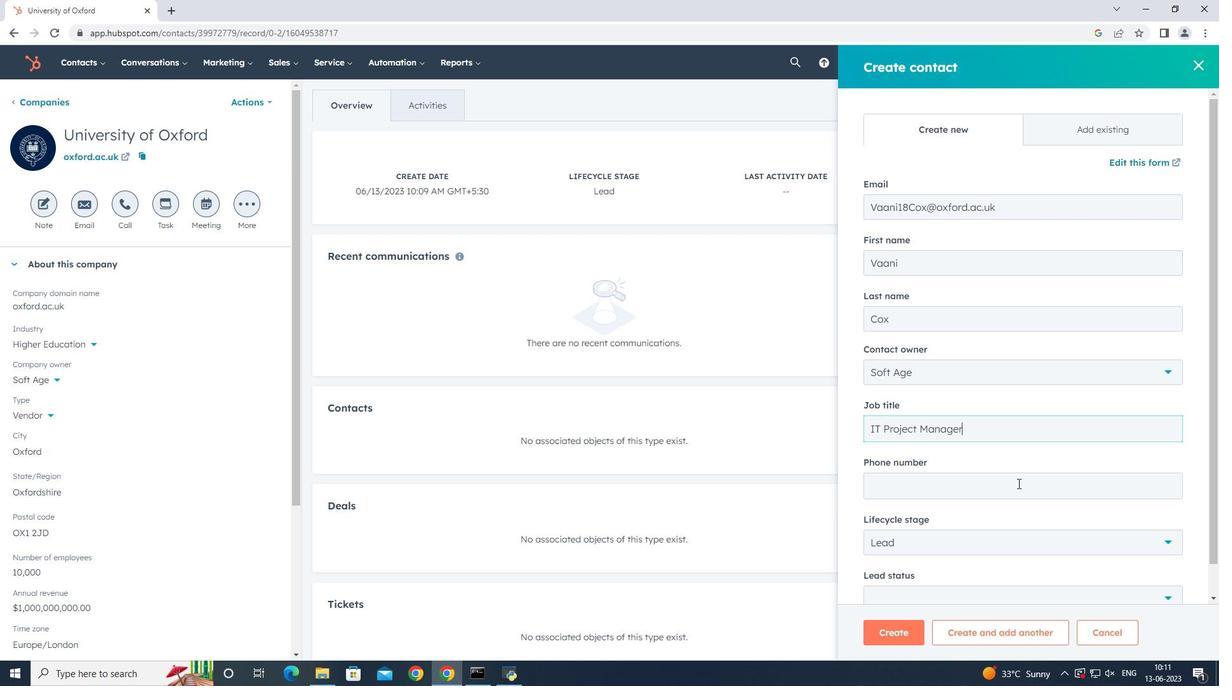 
Action: Mouse pressed left at (1020, 477)
Screenshot: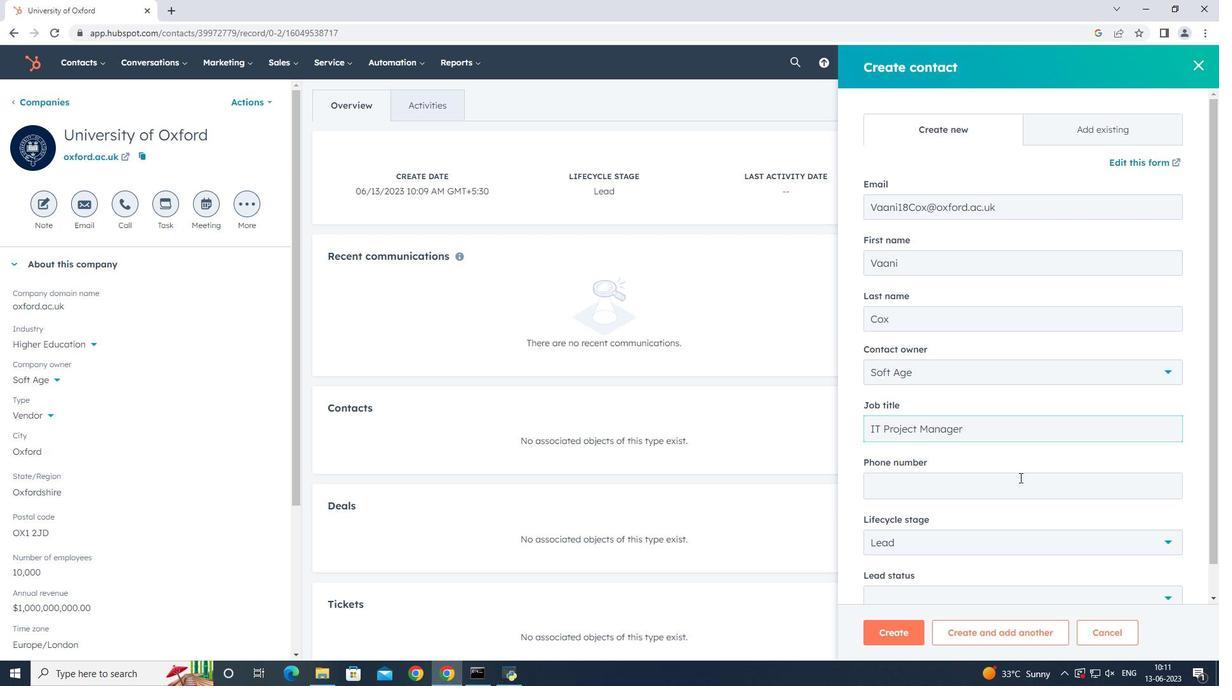 
Action: Key pressed 5125555683
Screenshot: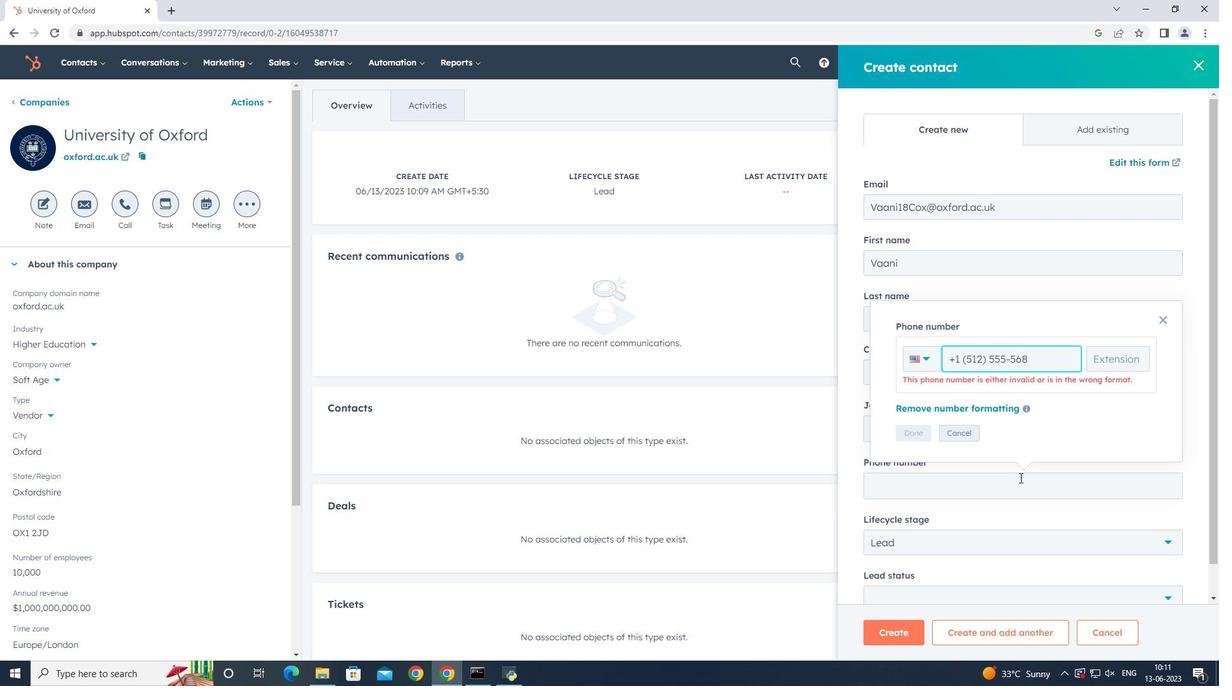 
Action: Mouse moved to (926, 439)
Screenshot: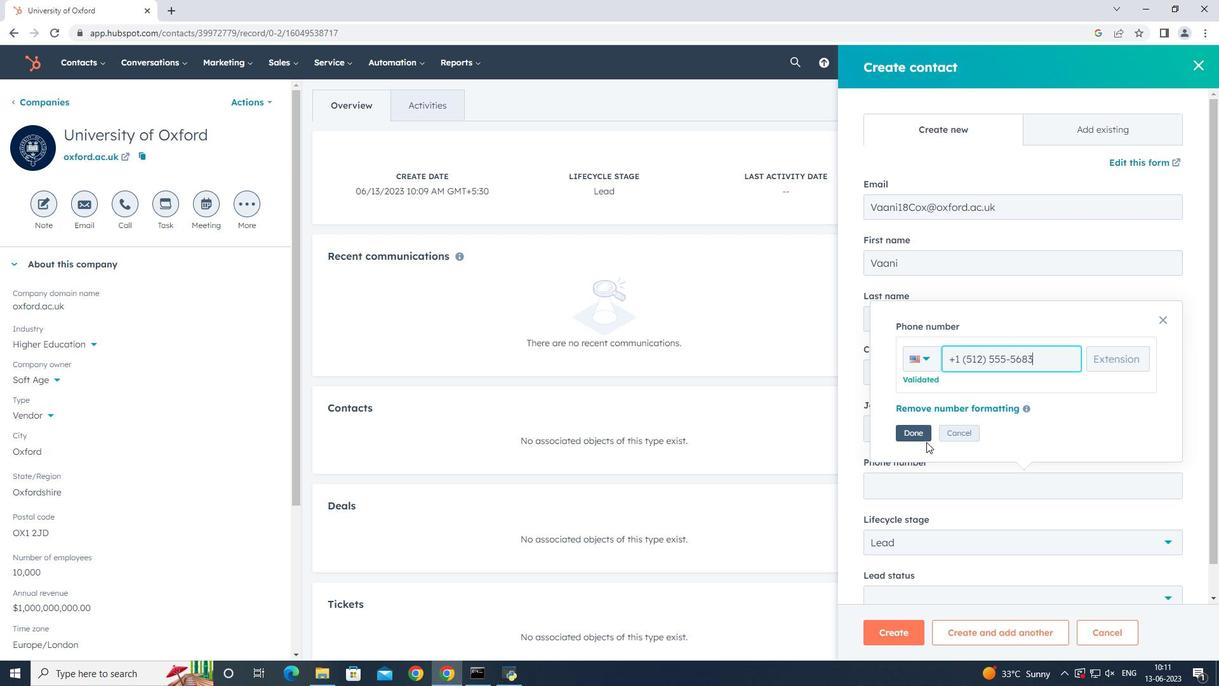 
Action: Mouse pressed left at (926, 439)
Screenshot: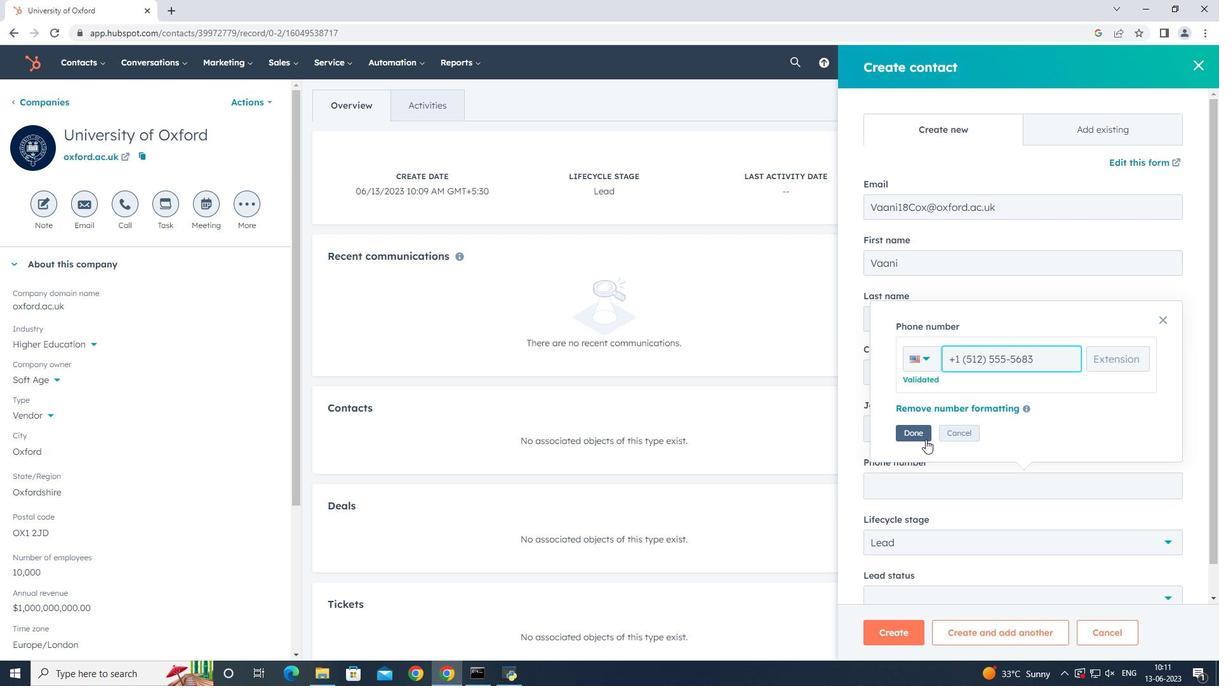 
Action: Mouse moved to (960, 520)
Screenshot: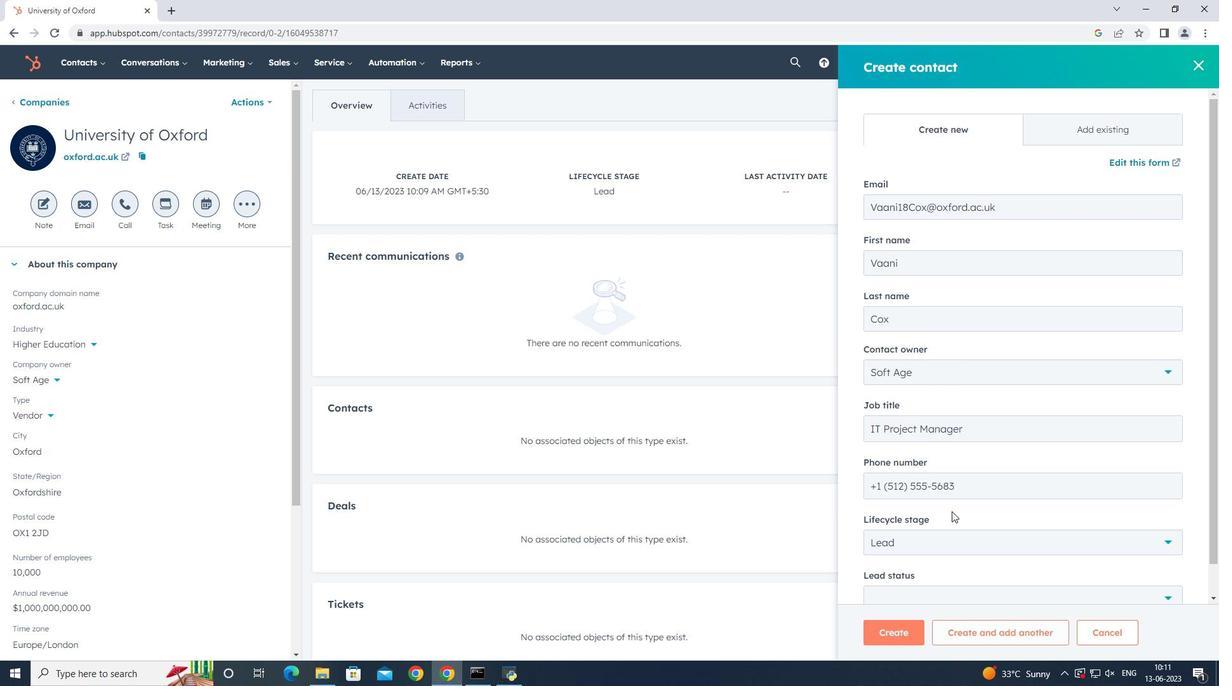 
Action: Mouse scrolled (960, 519) with delta (0, 0)
Screenshot: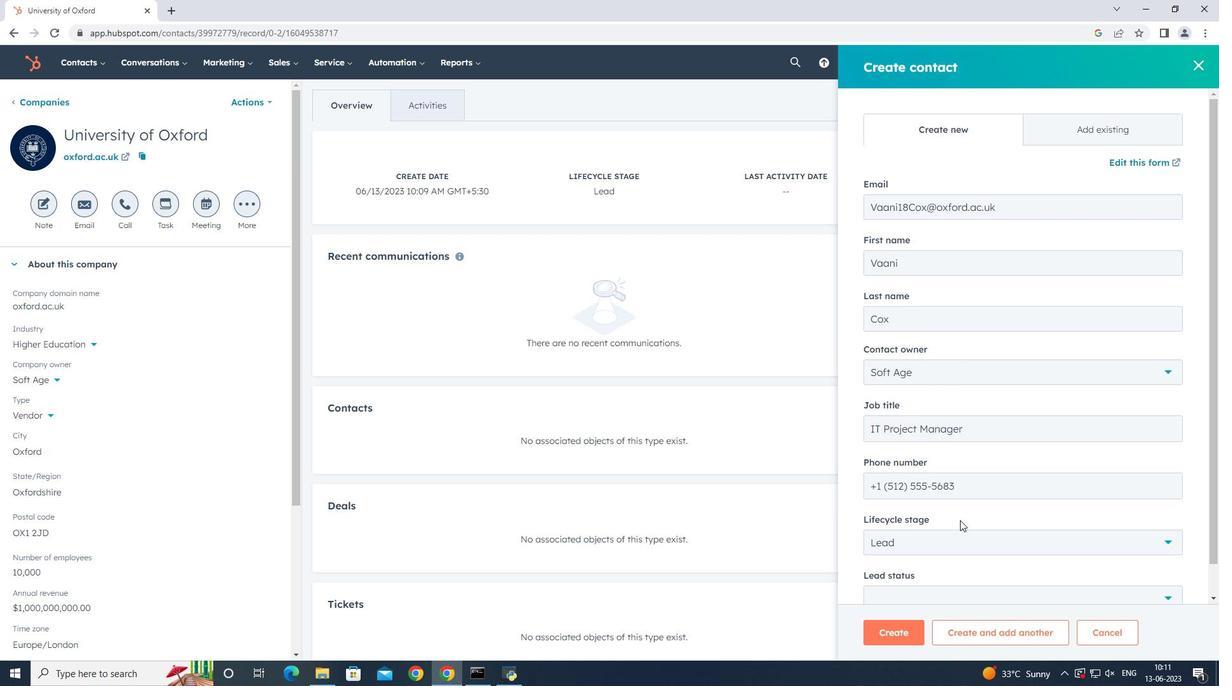 
Action: Mouse scrolled (960, 519) with delta (0, 0)
Screenshot: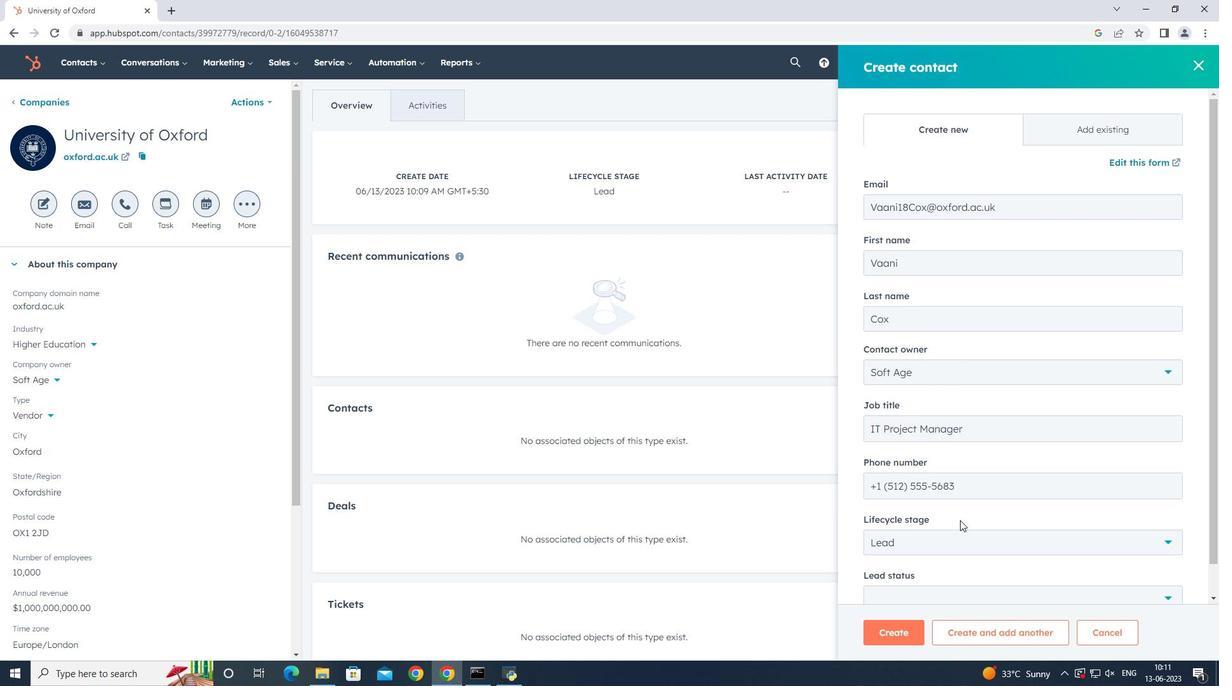 
Action: Mouse scrolled (960, 519) with delta (0, 0)
Screenshot: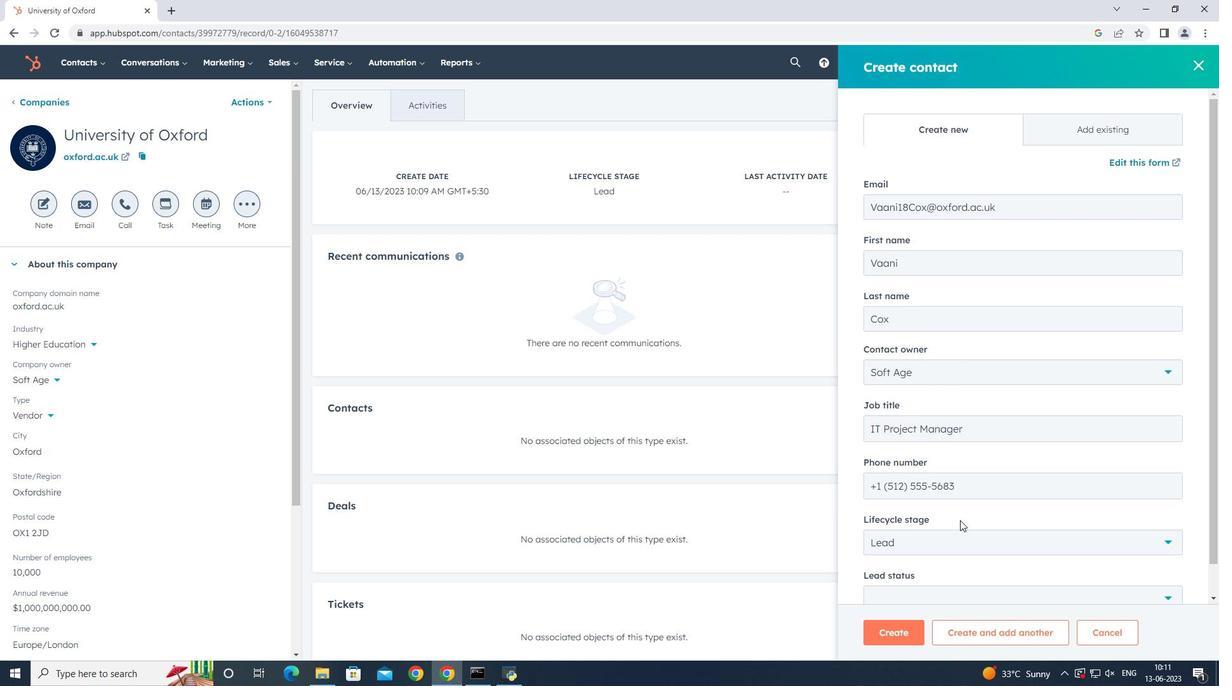 
Action: Mouse moved to (994, 497)
Screenshot: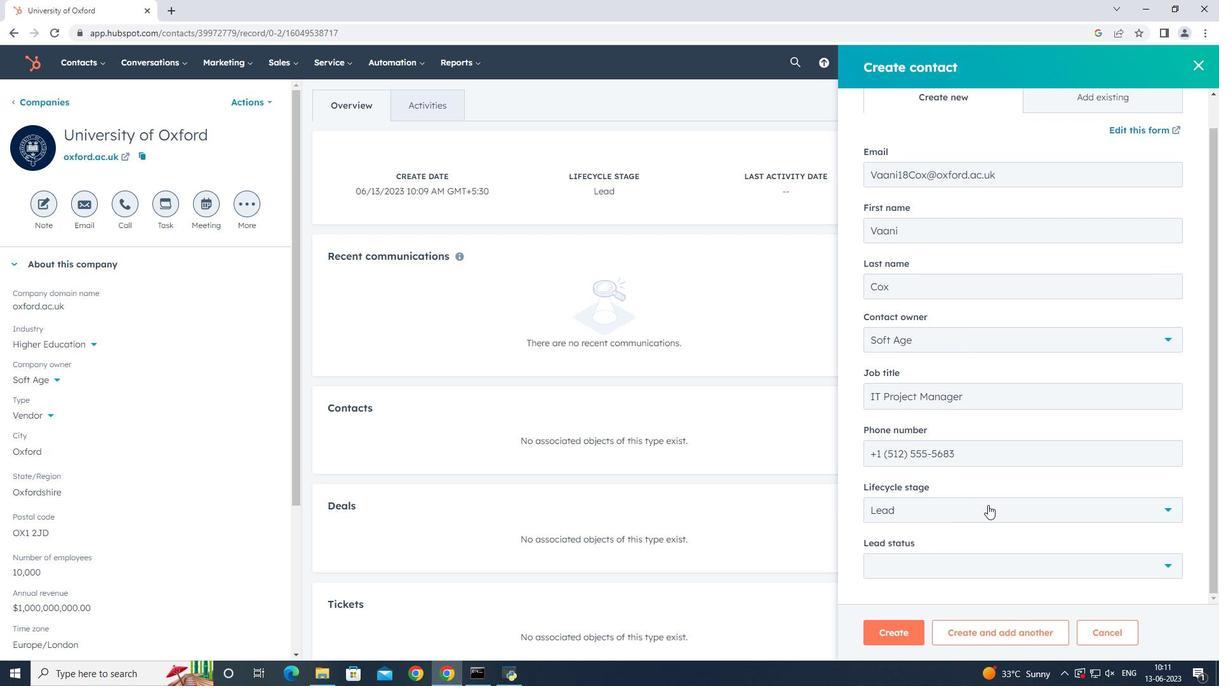 
Action: Mouse pressed left at (994, 497)
Screenshot: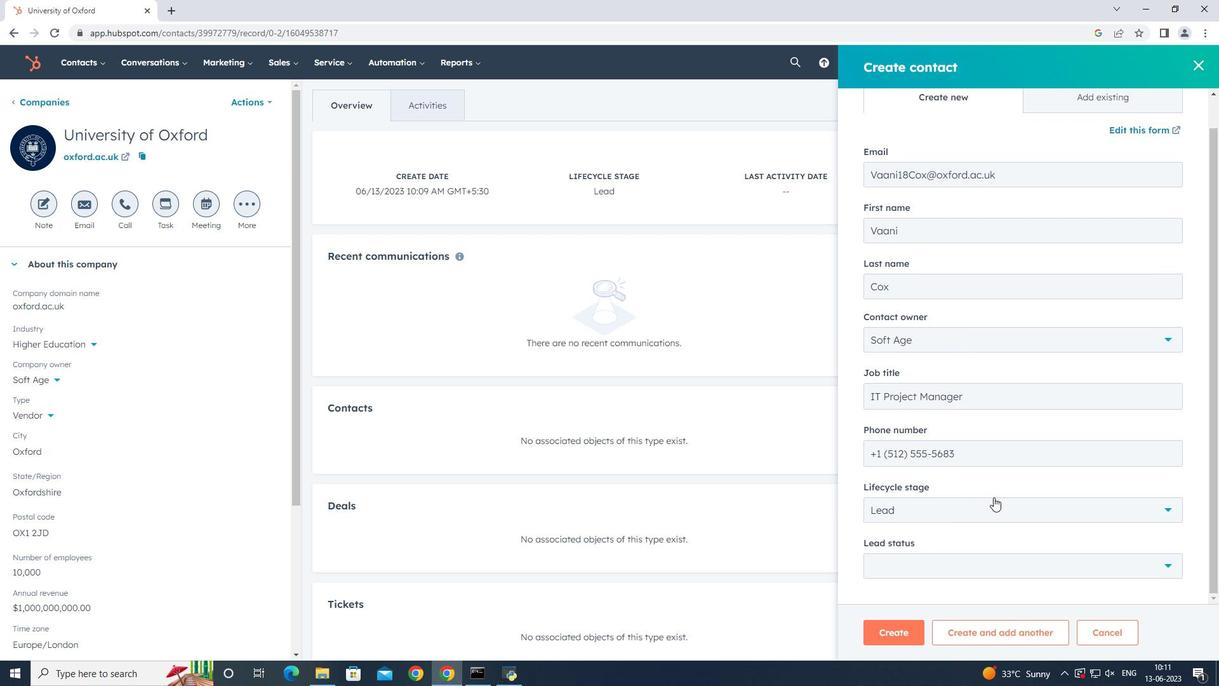 
Action: Mouse moved to (987, 397)
Screenshot: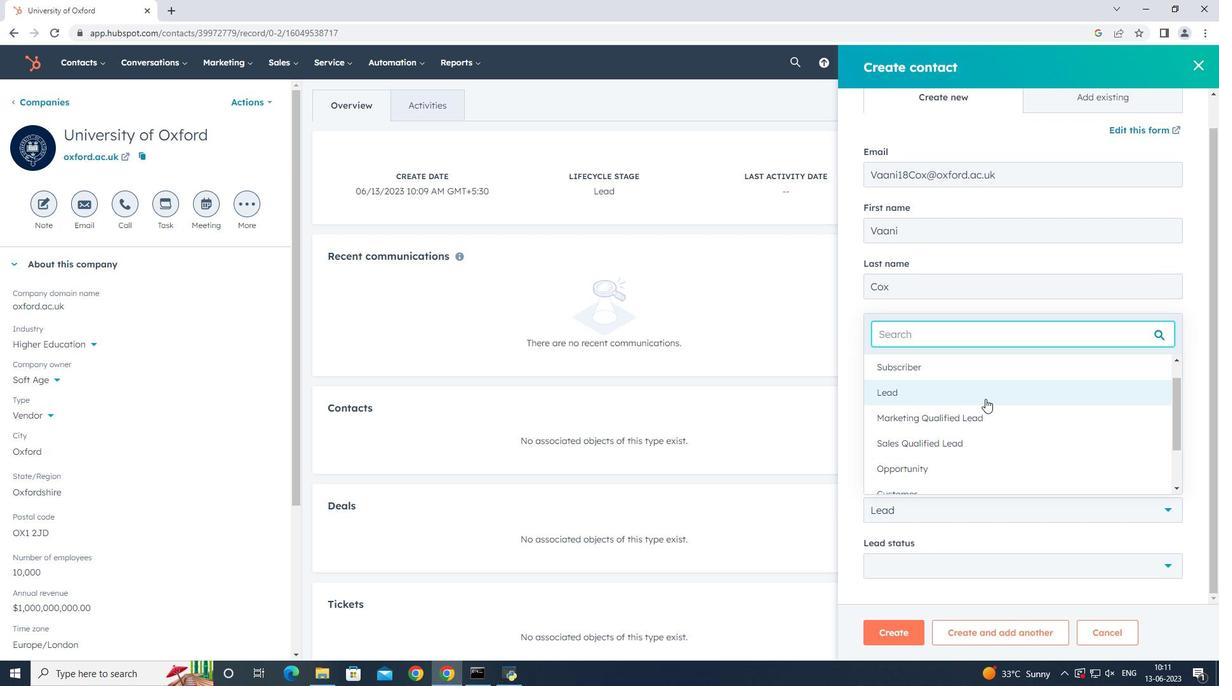 
Action: Mouse pressed left at (987, 397)
Screenshot: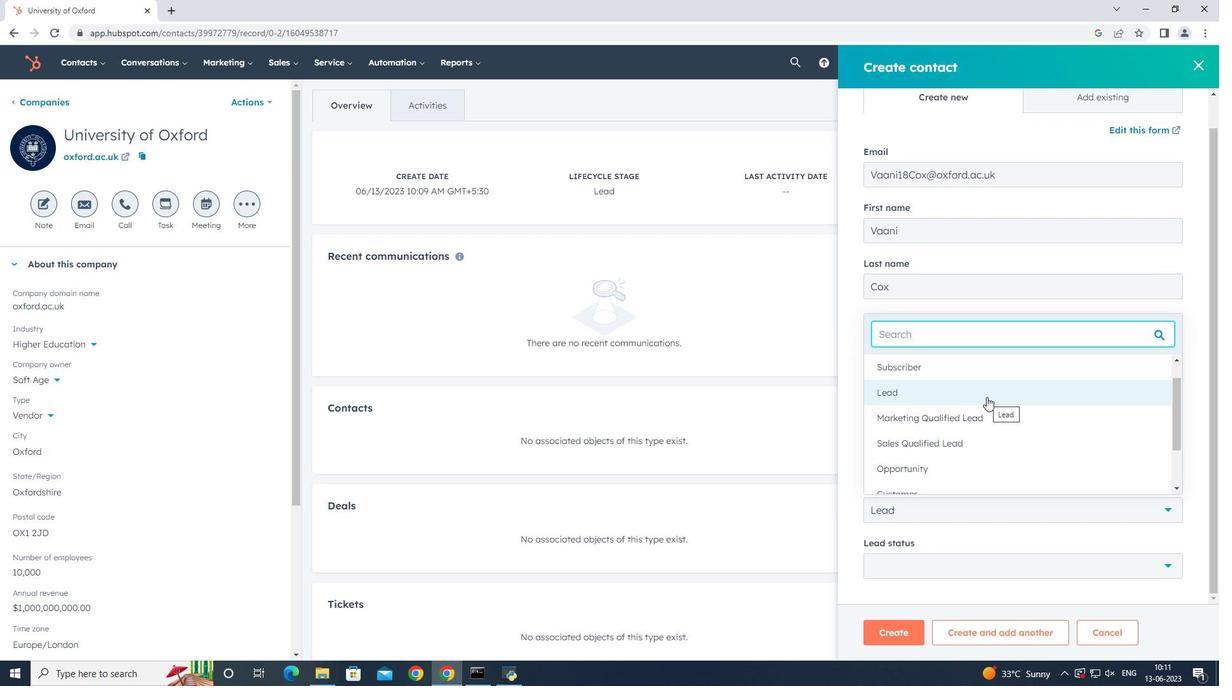 
Action: Mouse moved to (956, 564)
Screenshot: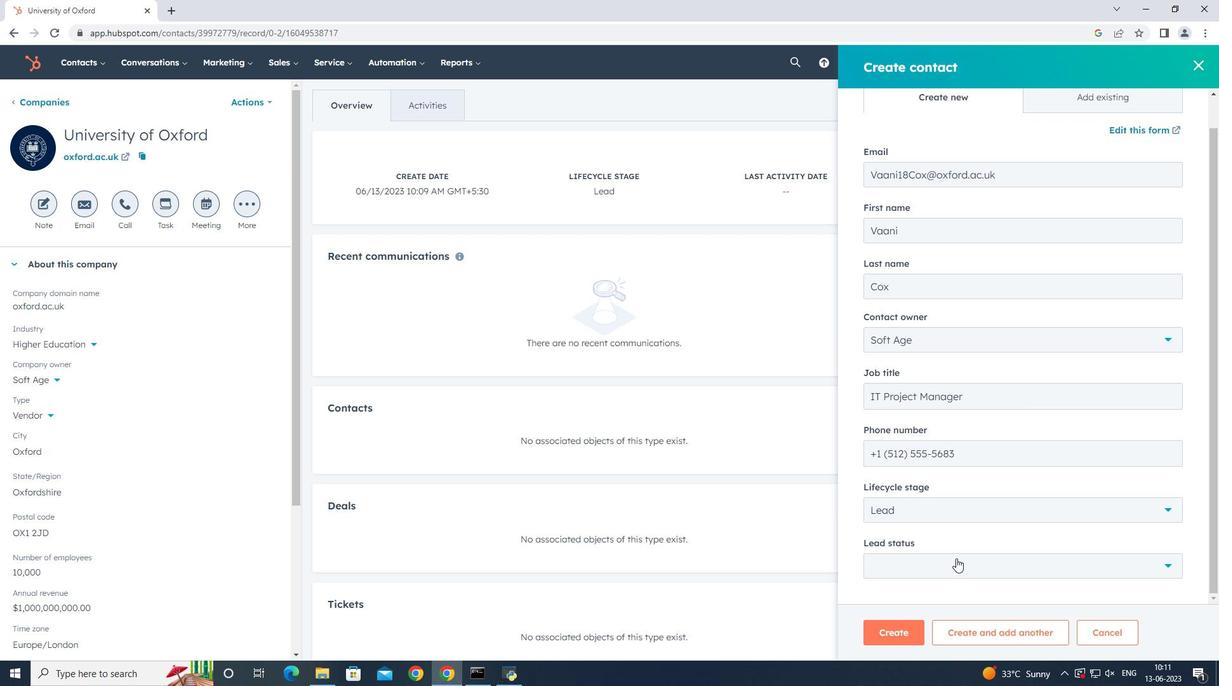 
Action: Mouse pressed left at (956, 564)
Screenshot: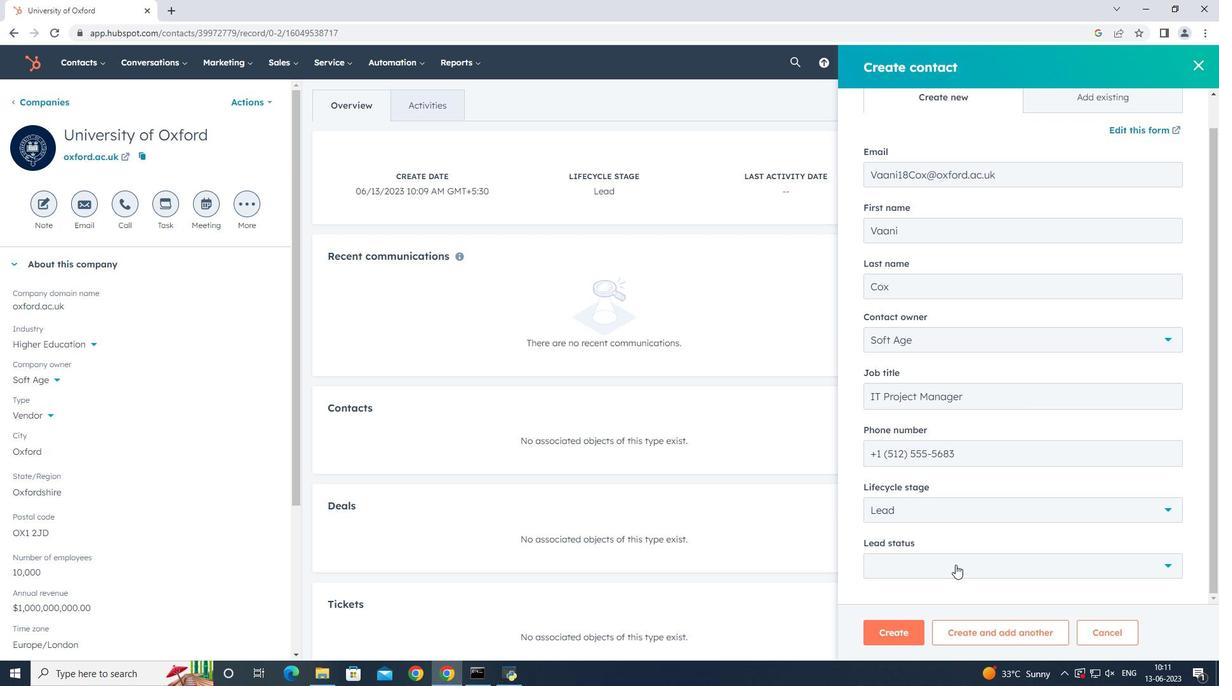 
Action: Mouse moved to (966, 506)
Screenshot: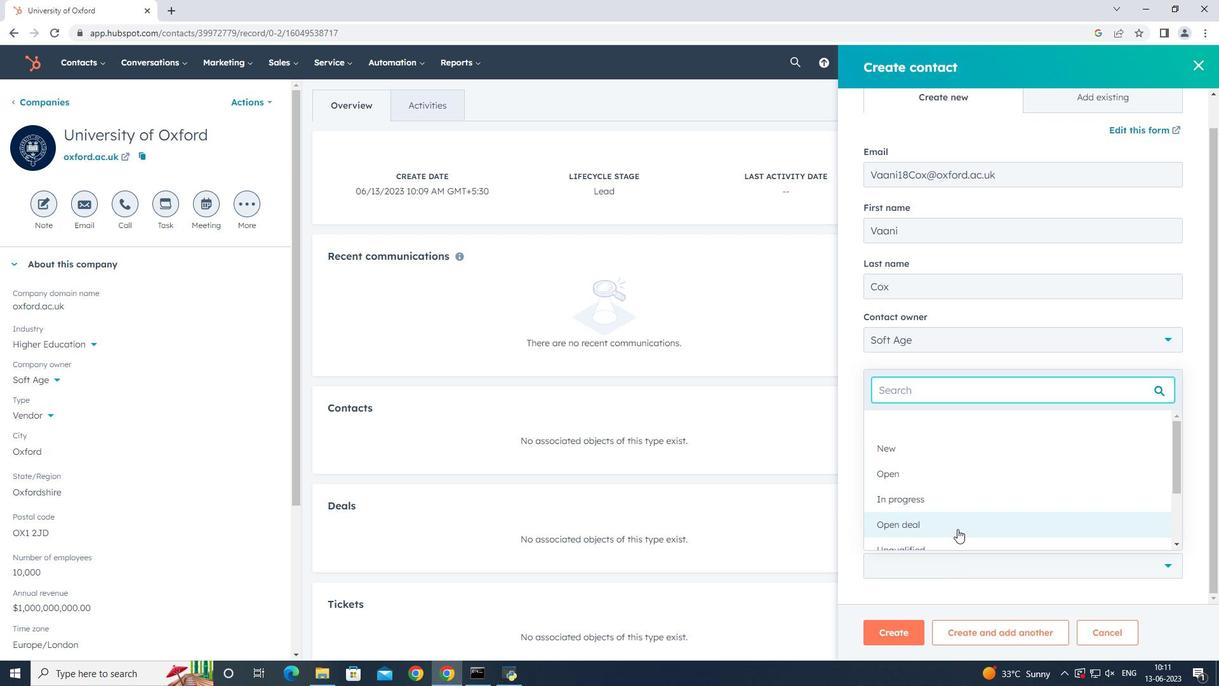 
Action: Mouse pressed left at (966, 506)
Screenshot: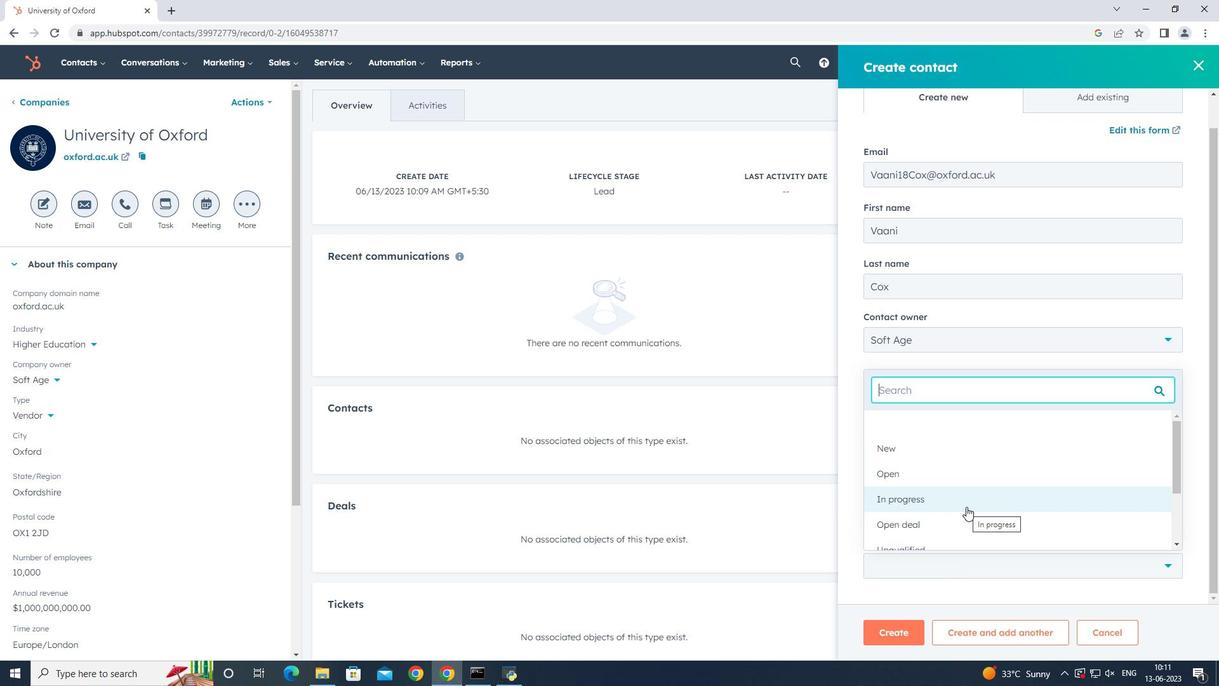 
Action: Mouse moved to (903, 625)
Screenshot: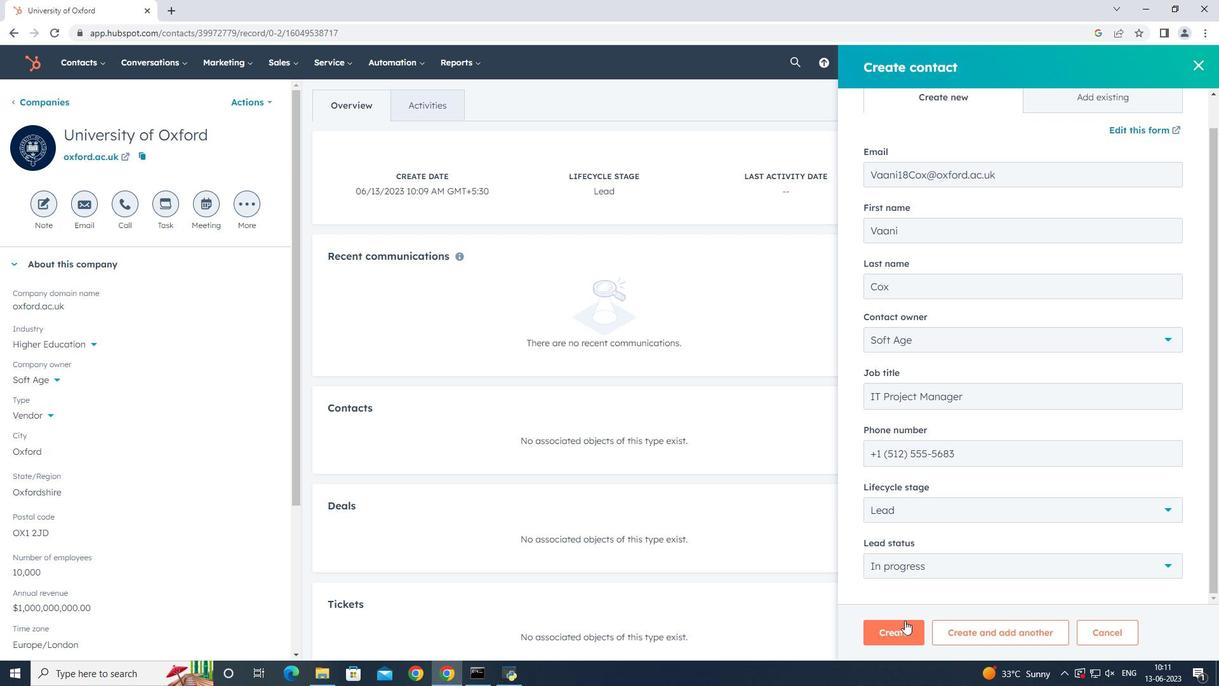 
Action: Mouse pressed left at (903, 625)
Screenshot: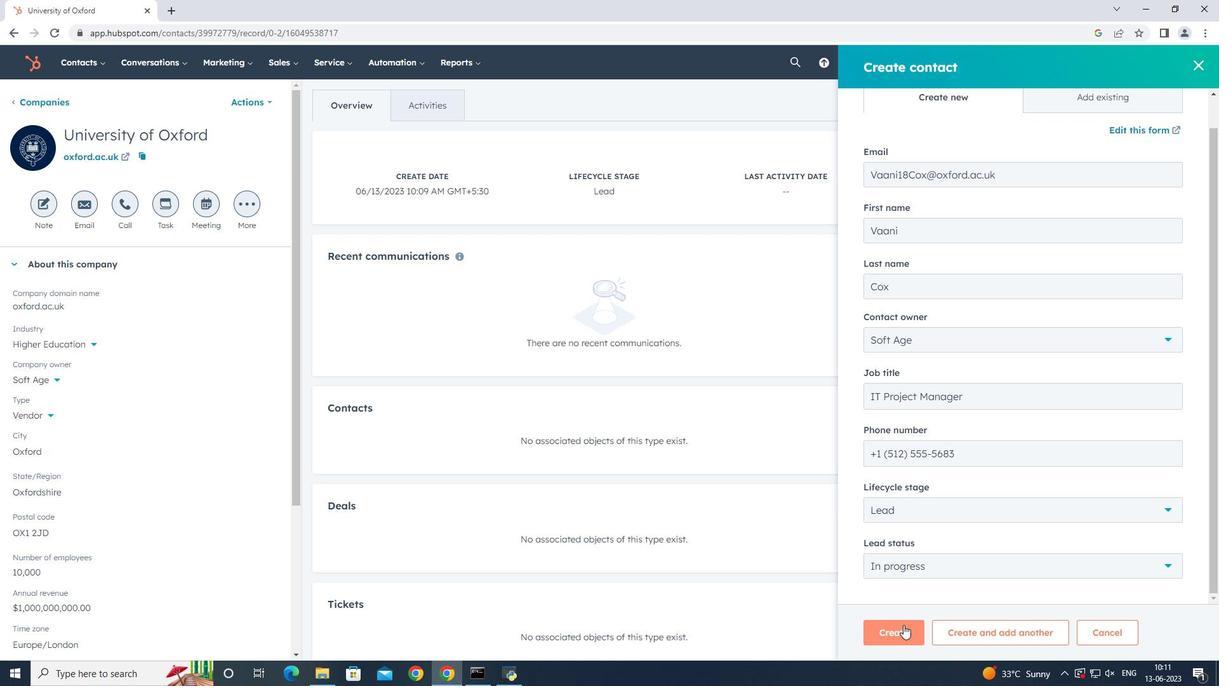 
Action: Mouse moved to (697, 379)
Screenshot: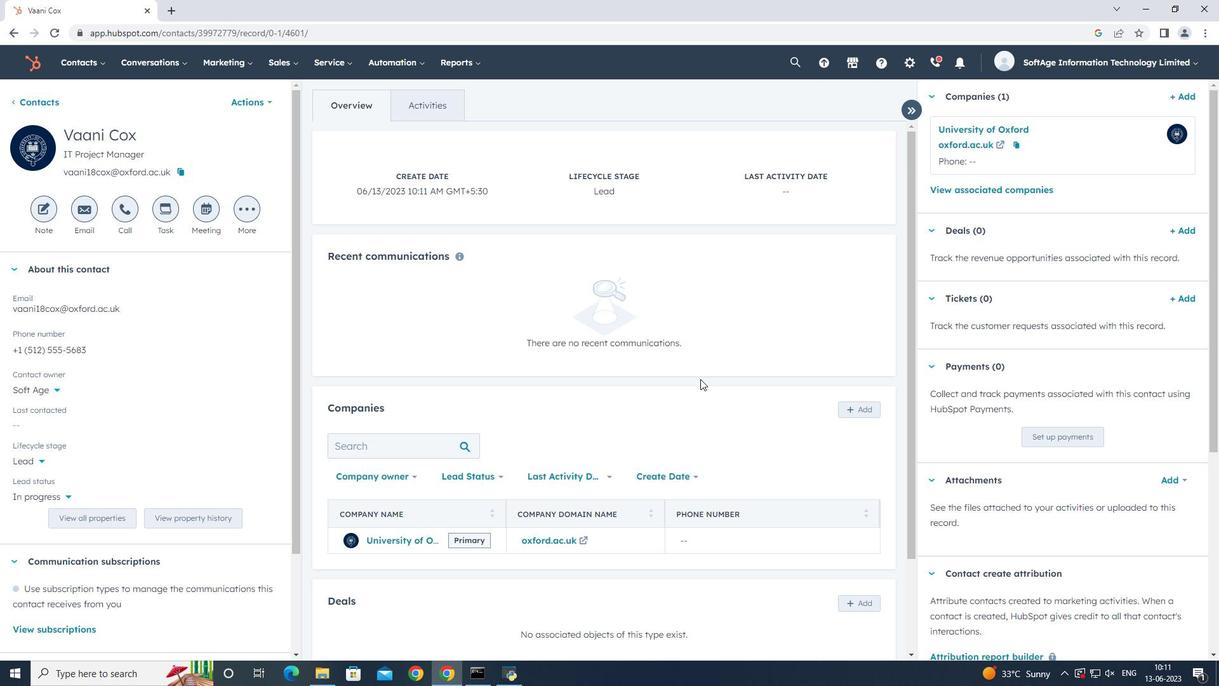 
